 Task: Find connections with filter location Khagrachhari with filter topic #Mobileapplicationswith filter profile language Potuguese with filter current company Milestone Technologies, Inc. with filter school Kolkata jobs with filter industry Environmental Services with filter service category Executive Coaching with filter keywords title Sound Engineer
Action: Mouse moved to (494, 99)
Screenshot: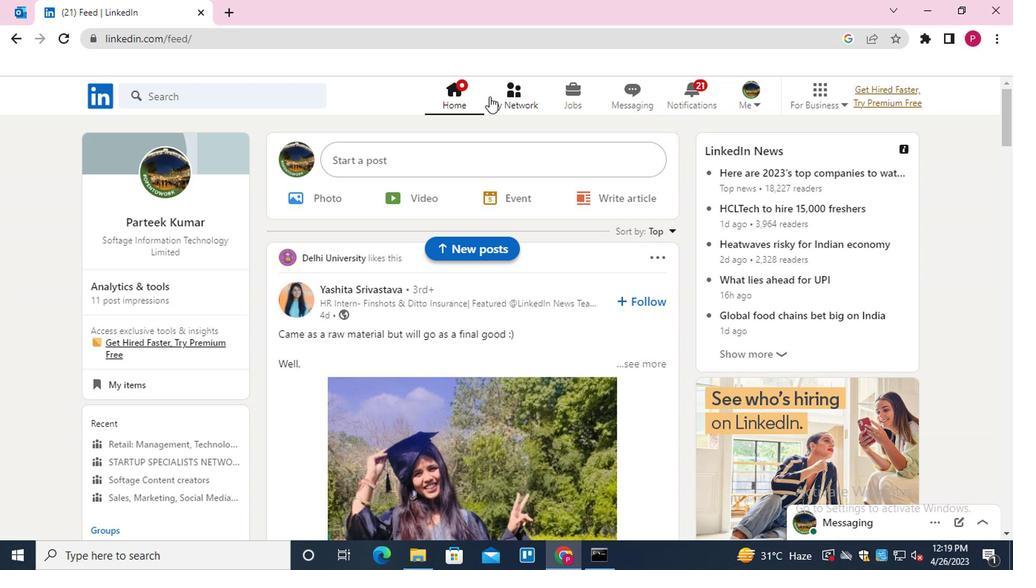 
Action: Mouse pressed left at (494, 99)
Screenshot: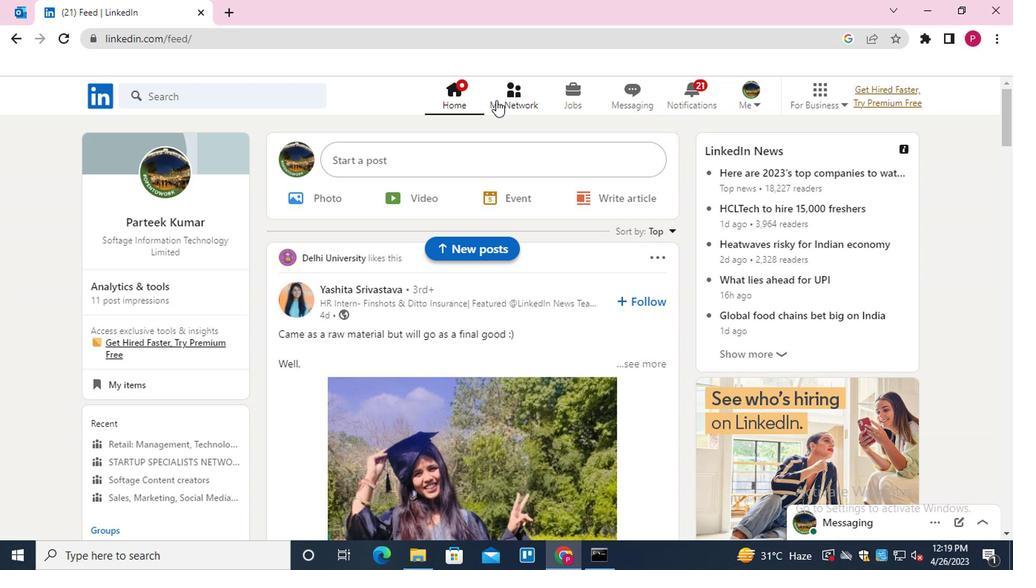 
Action: Mouse moved to (196, 176)
Screenshot: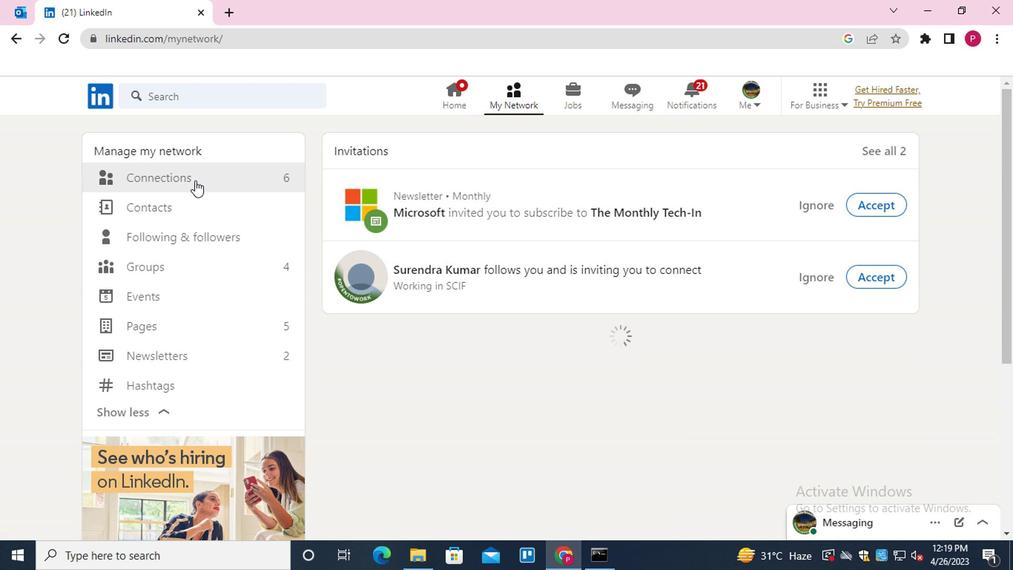 
Action: Mouse pressed left at (196, 176)
Screenshot: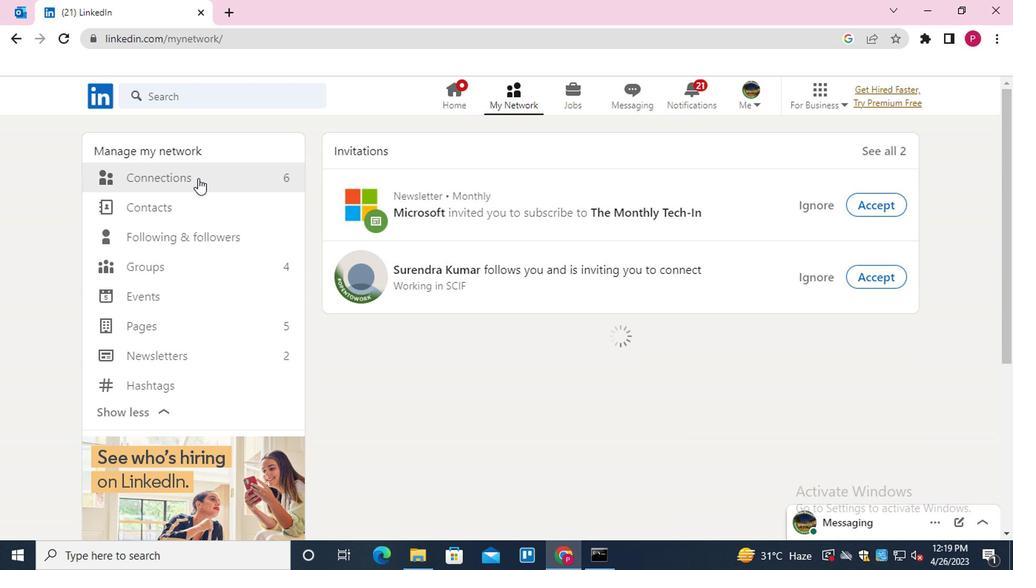 
Action: Mouse moved to (631, 173)
Screenshot: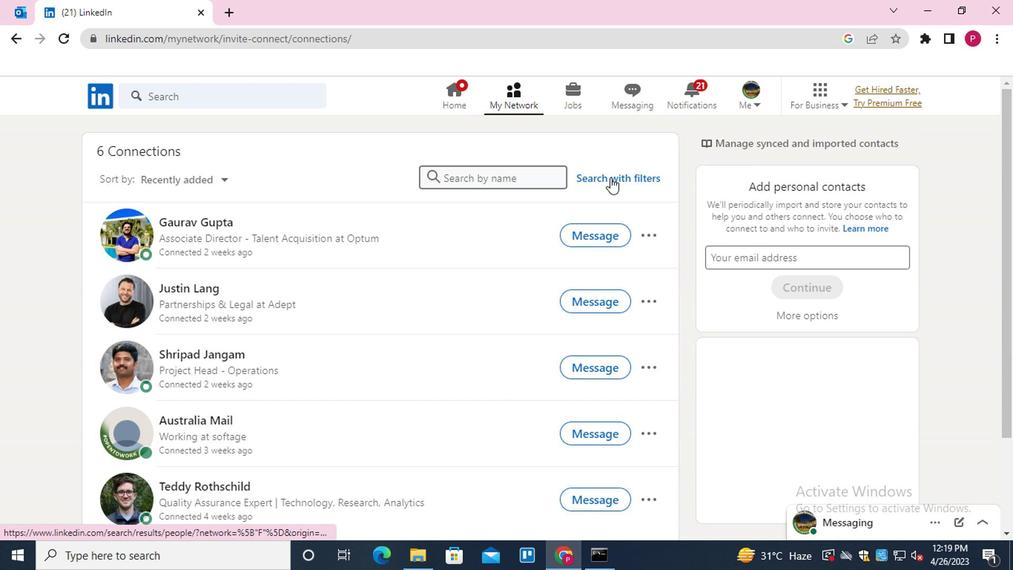 
Action: Mouse pressed left at (631, 173)
Screenshot: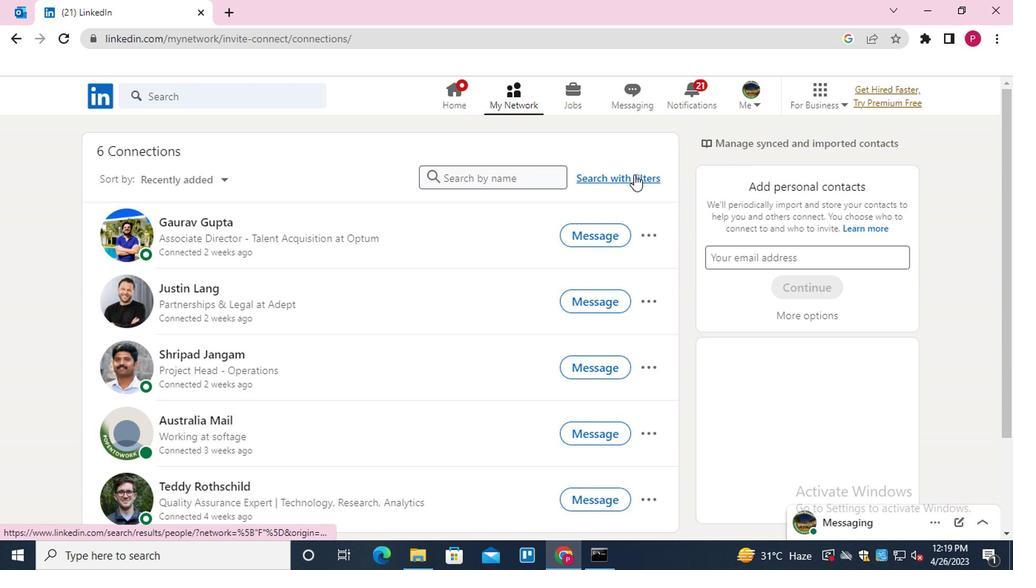 
Action: Mouse moved to (482, 135)
Screenshot: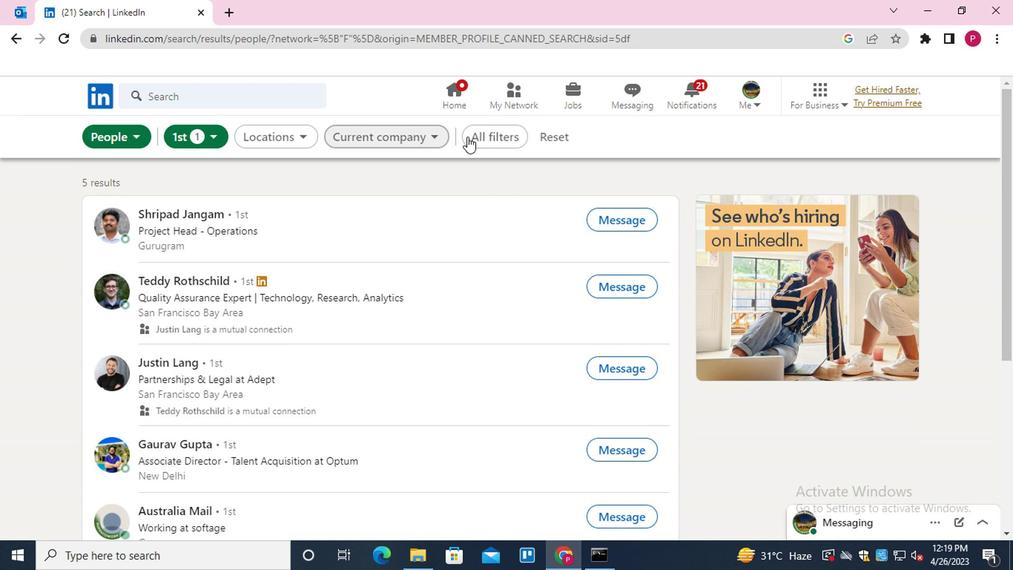 
Action: Mouse pressed left at (482, 135)
Screenshot: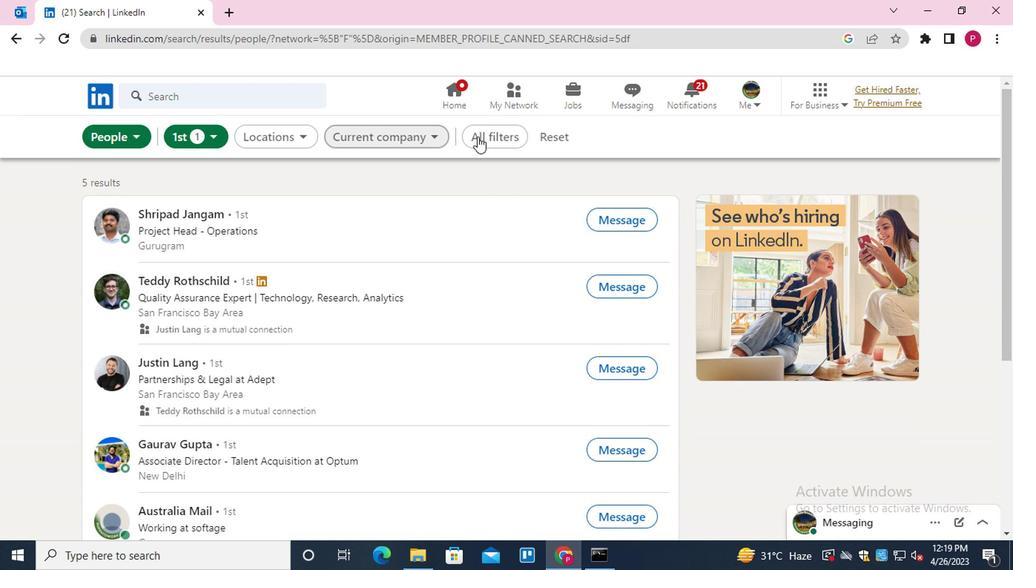 
Action: Mouse moved to (665, 259)
Screenshot: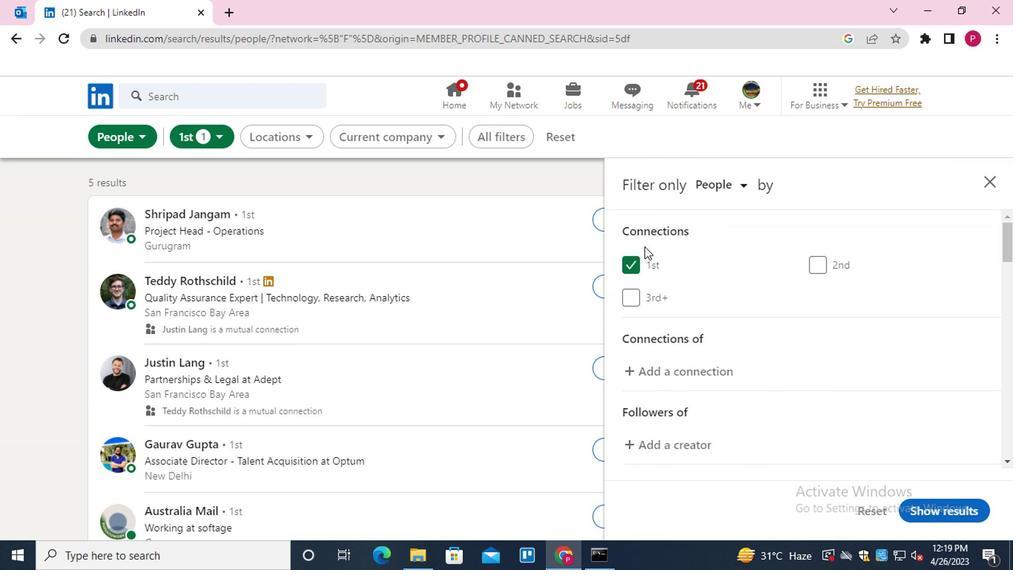 
Action: Mouse scrolled (665, 259) with delta (0, 0)
Screenshot: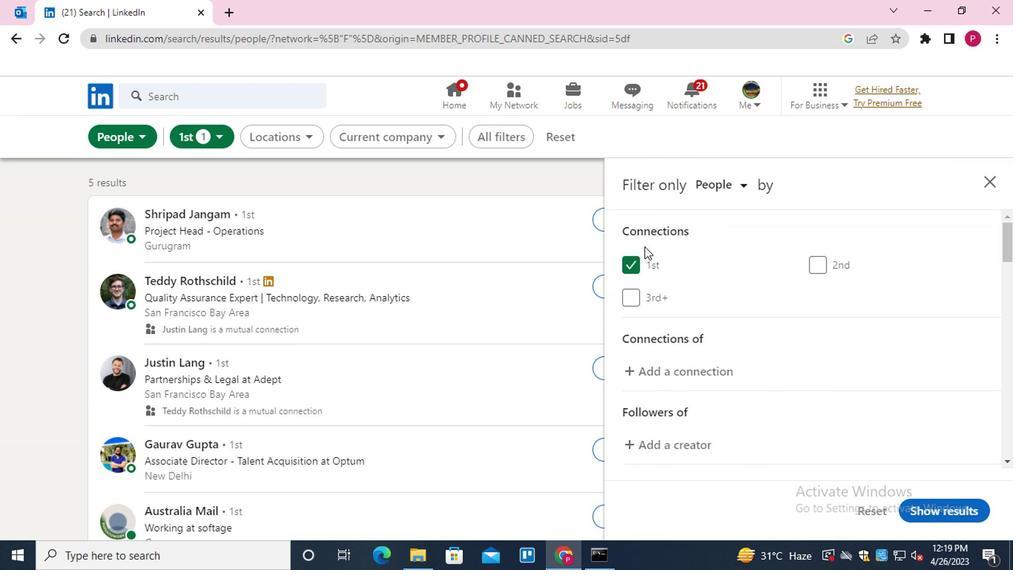 
Action: Mouse moved to (671, 267)
Screenshot: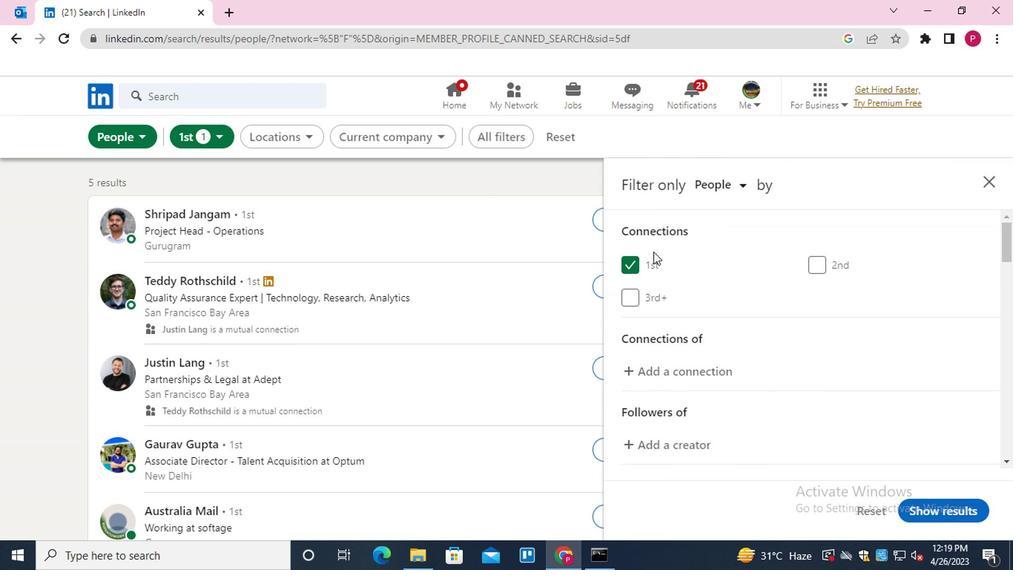 
Action: Mouse scrolled (671, 266) with delta (0, 0)
Screenshot: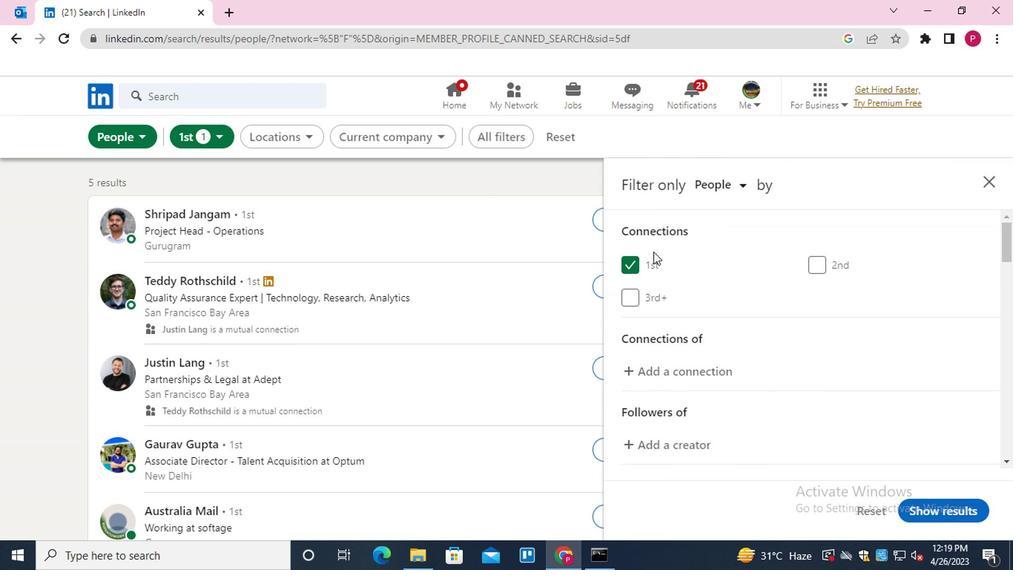 
Action: Mouse moved to (683, 272)
Screenshot: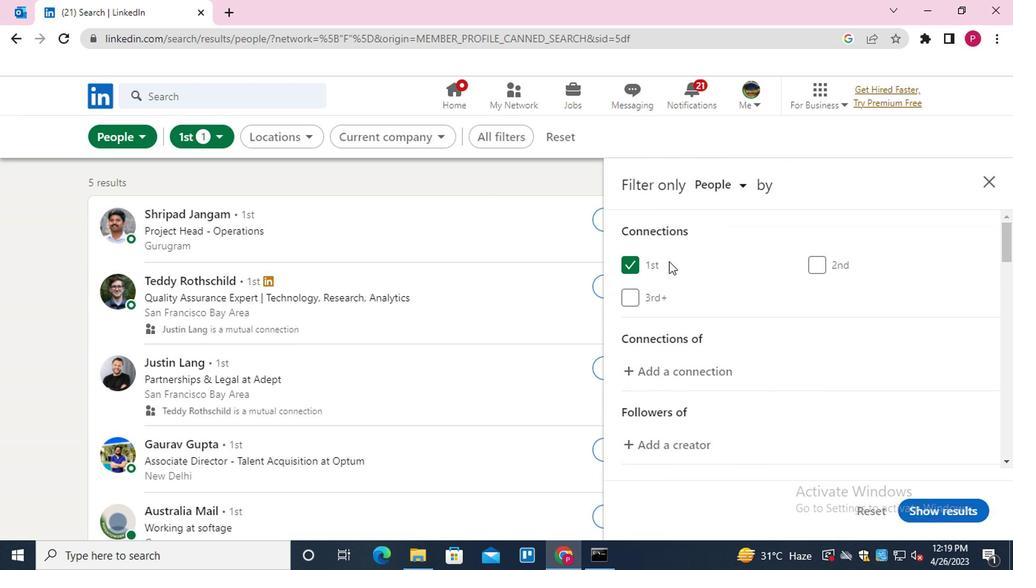 
Action: Mouse scrolled (683, 271) with delta (0, -1)
Screenshot: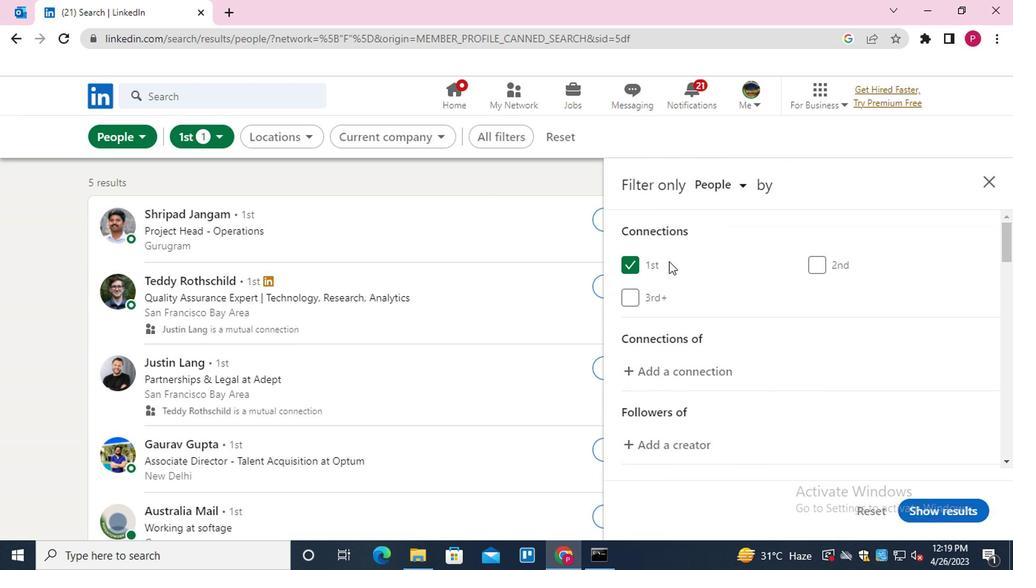 
Action: Mouse moved to (843, 353)
Screenshot: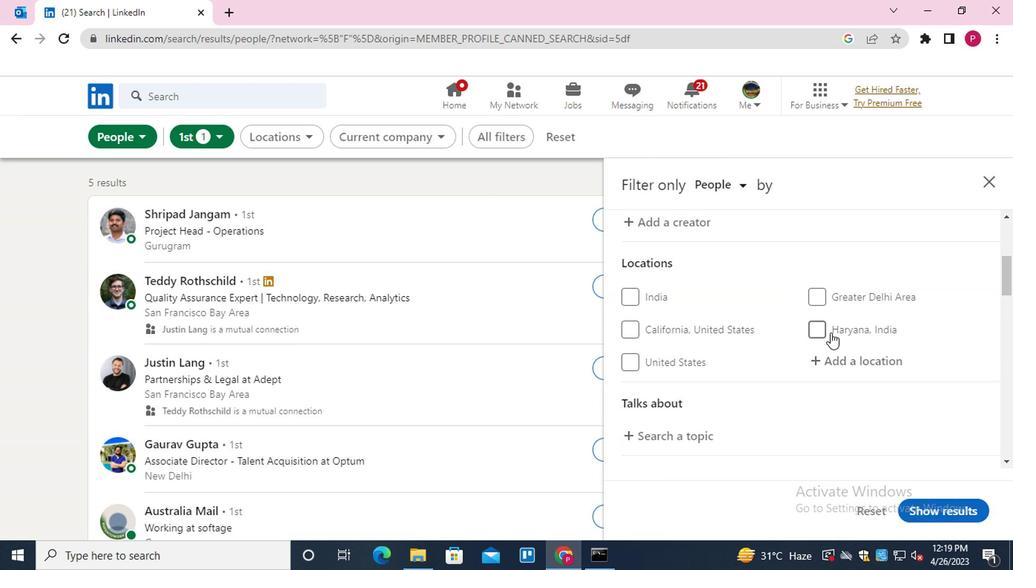 
Action: Mouse pressed left at (843, 353)
Screenshot: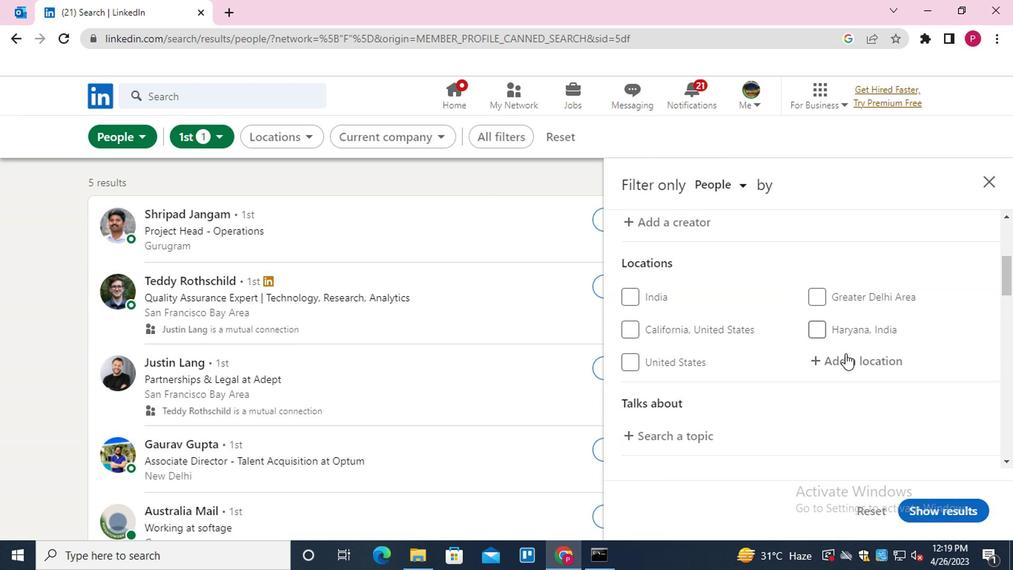 
Action: Mouse moved to (819, 298)
Screenshot: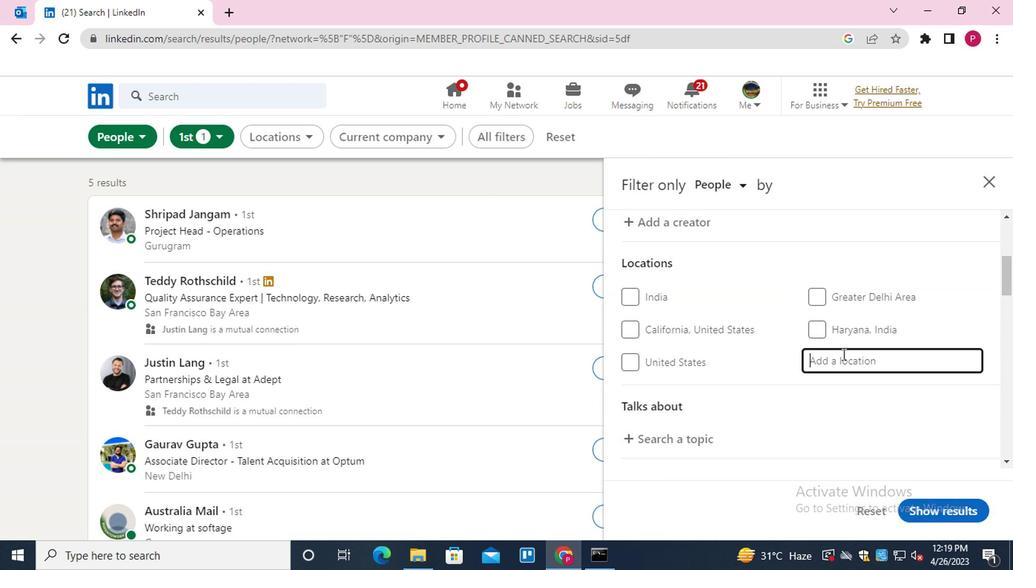 
Action: Key pressed <Key.shift><Key.shift><Key.shift><Key.shift><Key.shift><Key.shift>KHAGRACHARI
Screenshot: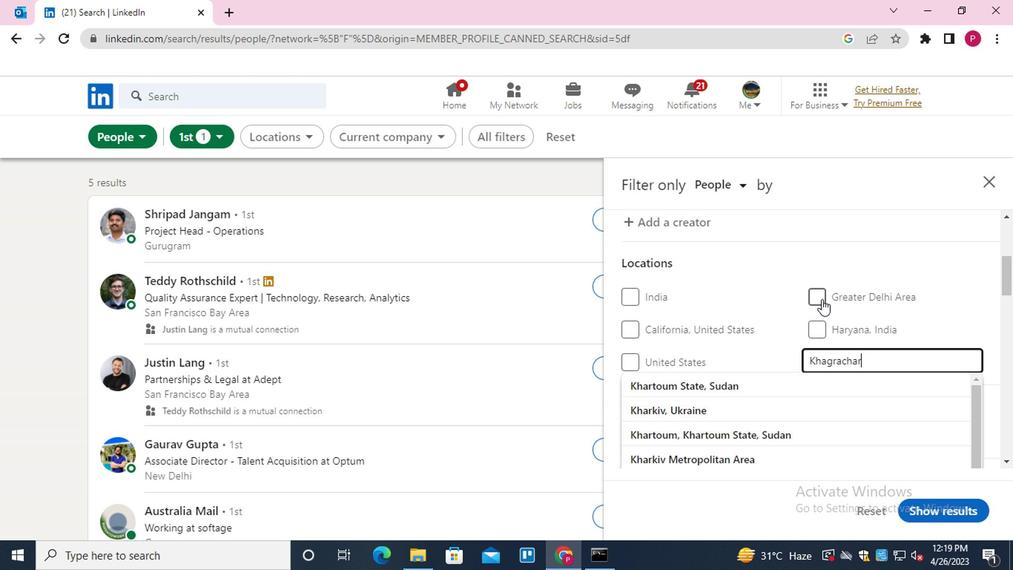 
Action: Mouse moved to (660, 438)
Screenshot: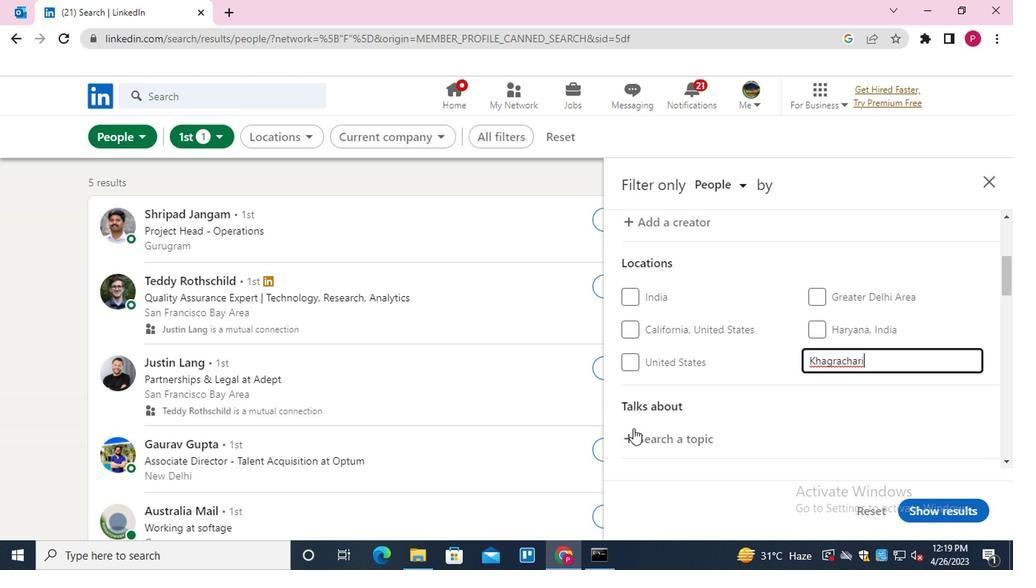 
Action: Mouse pressed left at (660, 438)
Screenshot: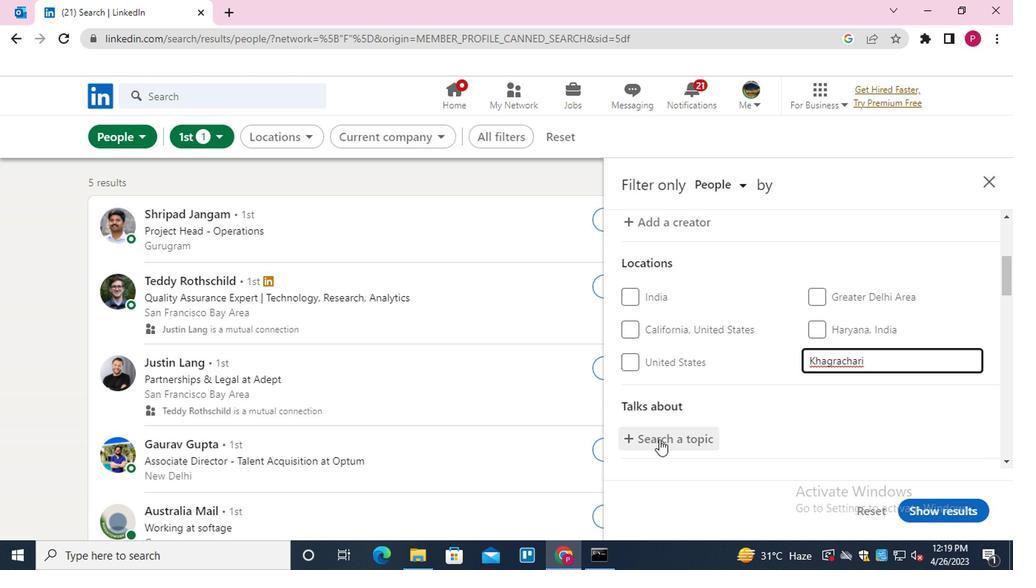 
Action: Mouse moved to (704, 375)
Screenshot: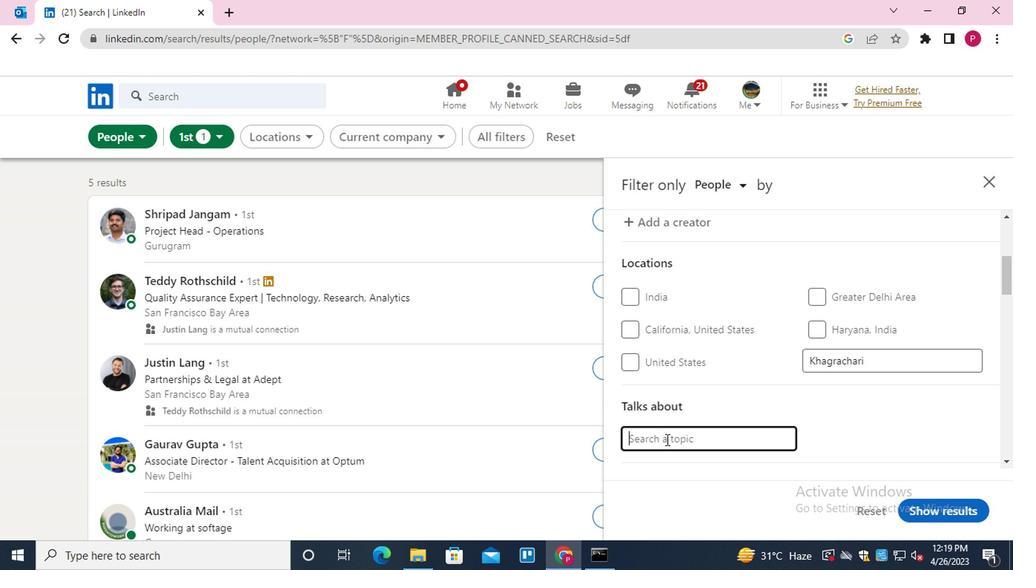 
Action: Mouse scrolled (704, 374) with delta (0, 0)
Screenshot: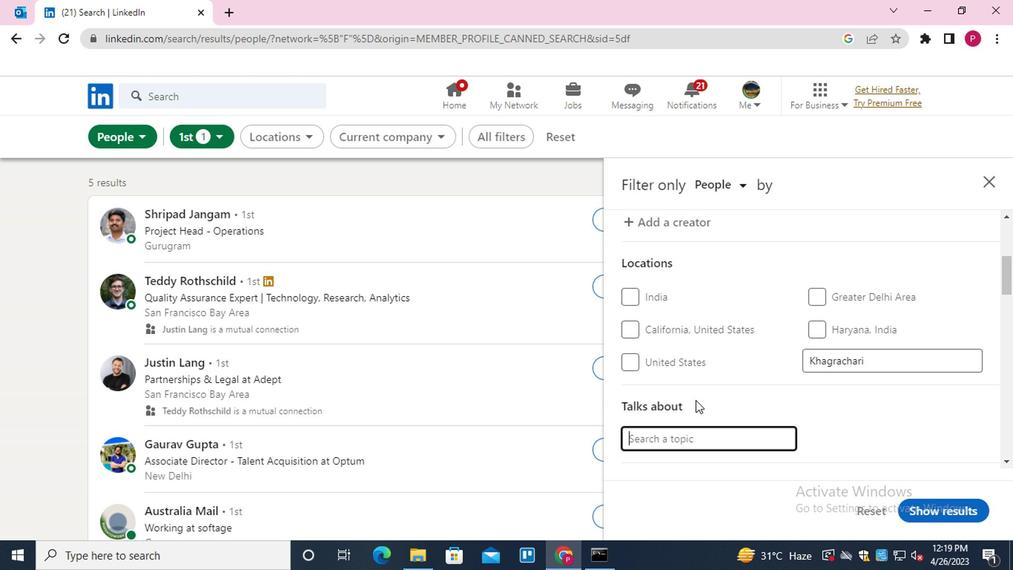 
Action: Mouse scrolled (704, 374) with delta (0, 0)
Screenshot: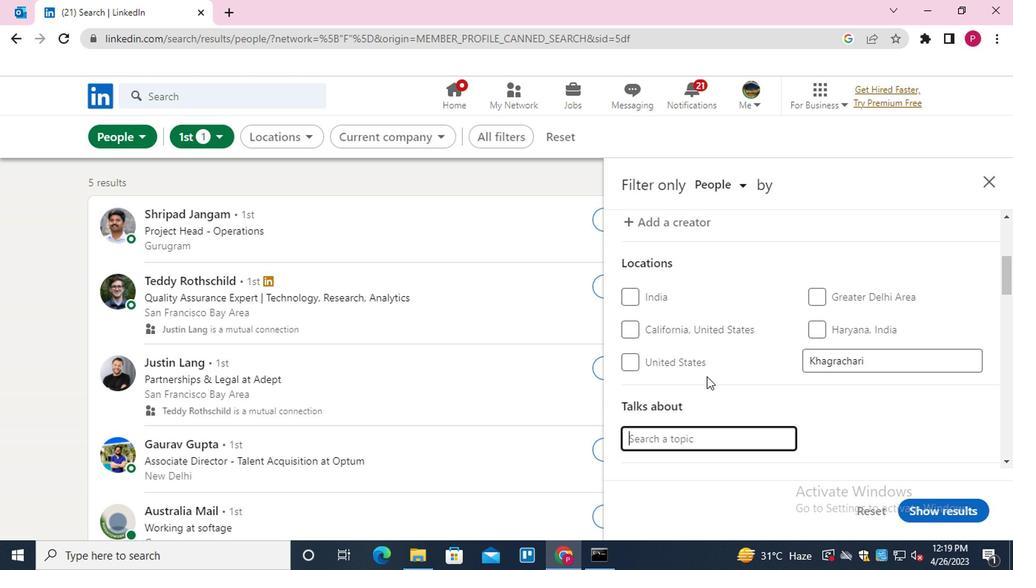 
Action: Mouse moved to (705, 373)
Screenshot: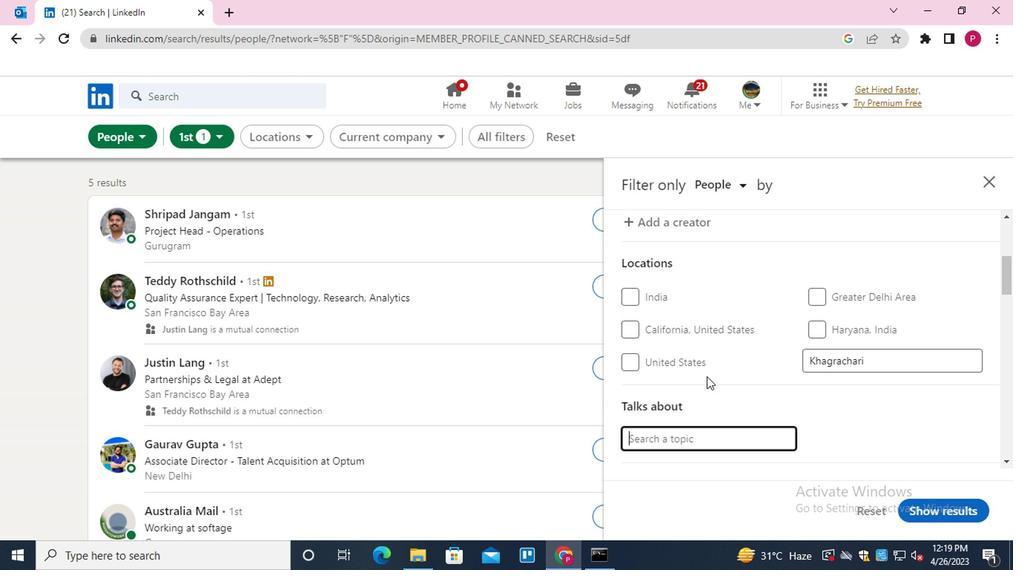 
Action: Key pressed MOBILEAPP<Key.down><Key.down><Key.down><Key.down><Key.enter>
Screenshot: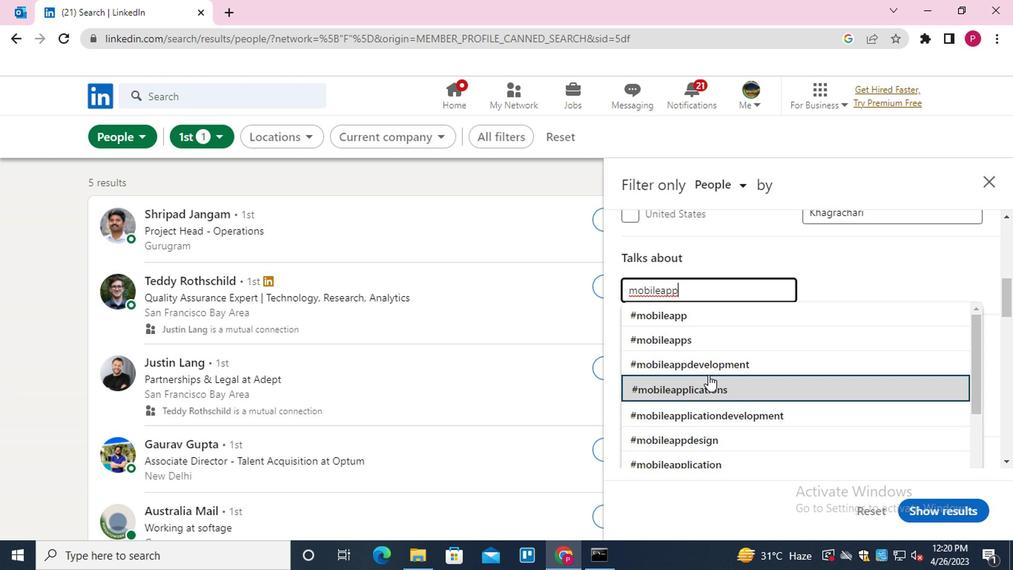 
Action: Mouse moved to (693, 354)
Screenshot: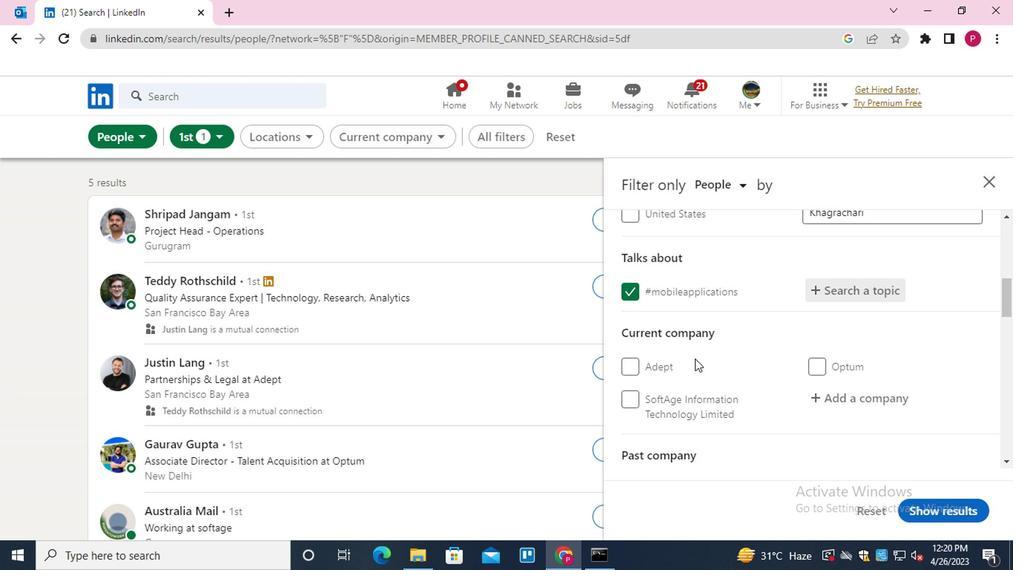 
Action: Mouse scrolled (693, 353) with delta (0, -1)
Screenshot: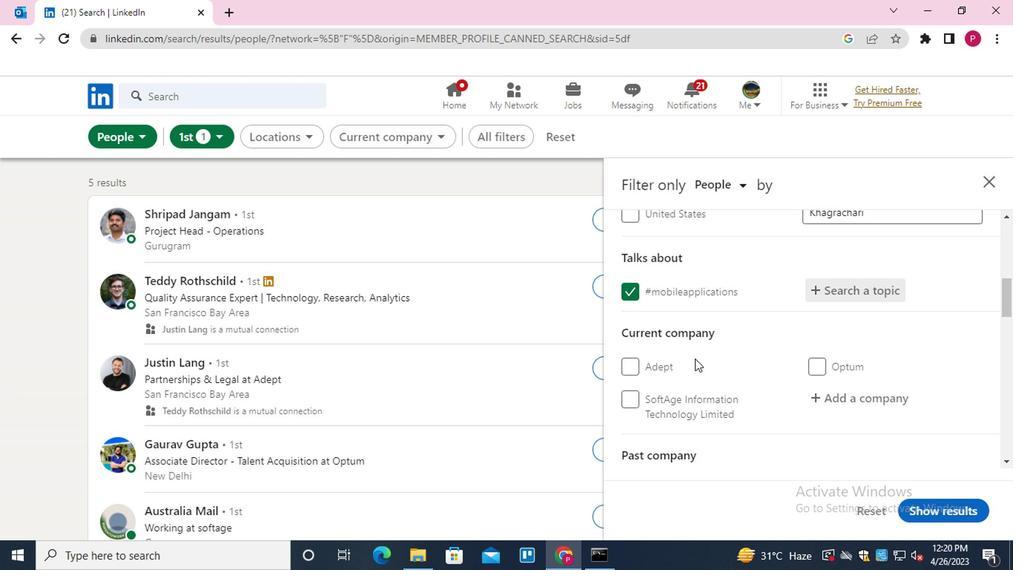 
Action: Mouse moved to (694, 354)
Screenshot: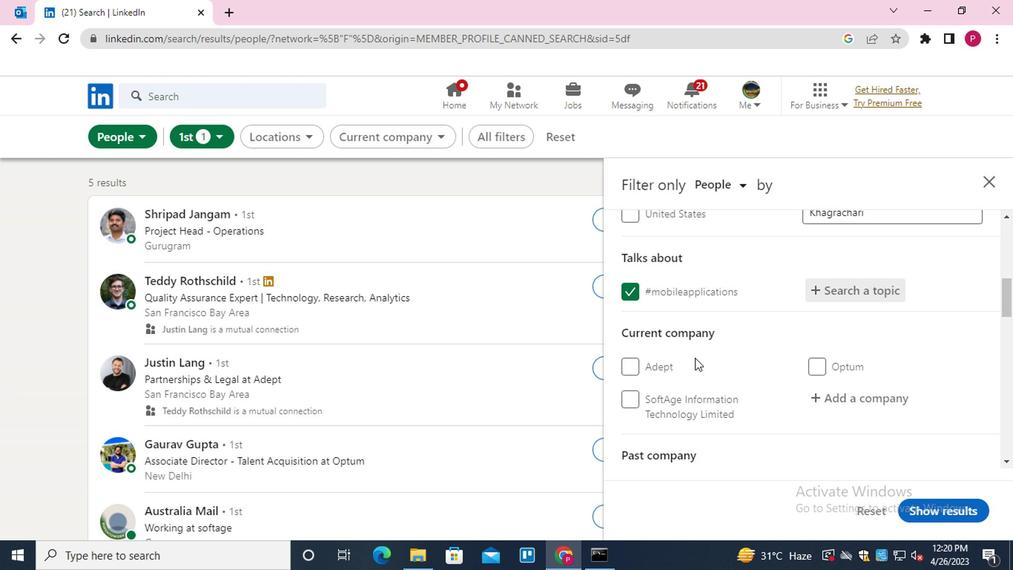 
Action: Mouse scrolled (694, 353) with delta (0, -1)
Screenshot: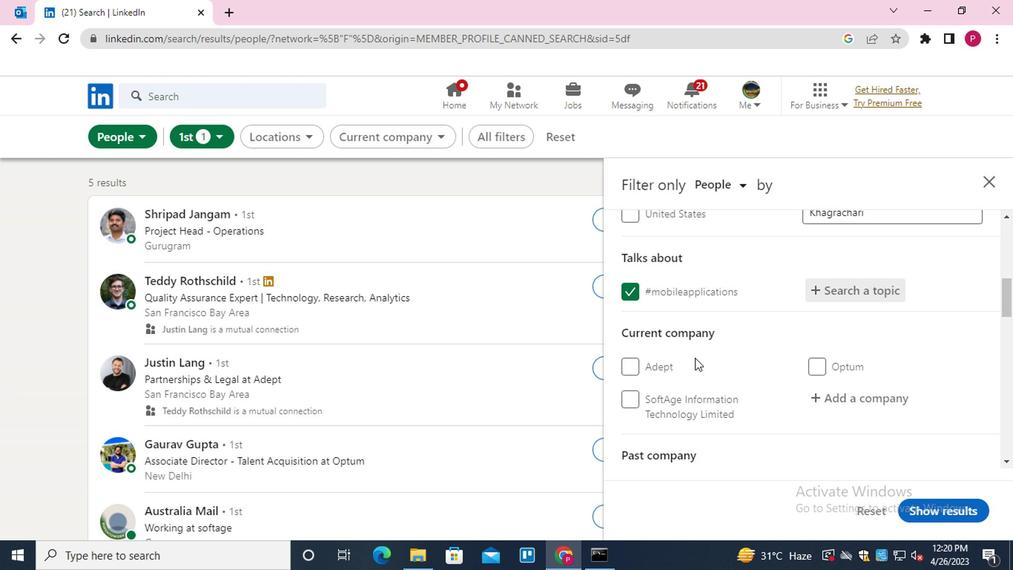 
Action: Mouse moved to (841, 254)
Screenshot: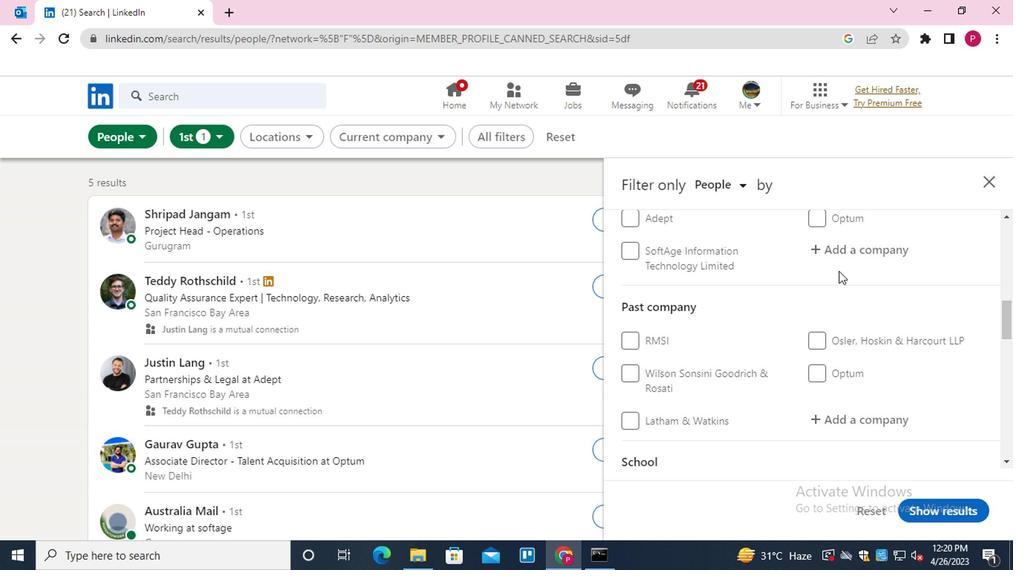 
Action: Mouse pressed left at (841, 254)
Screenshot: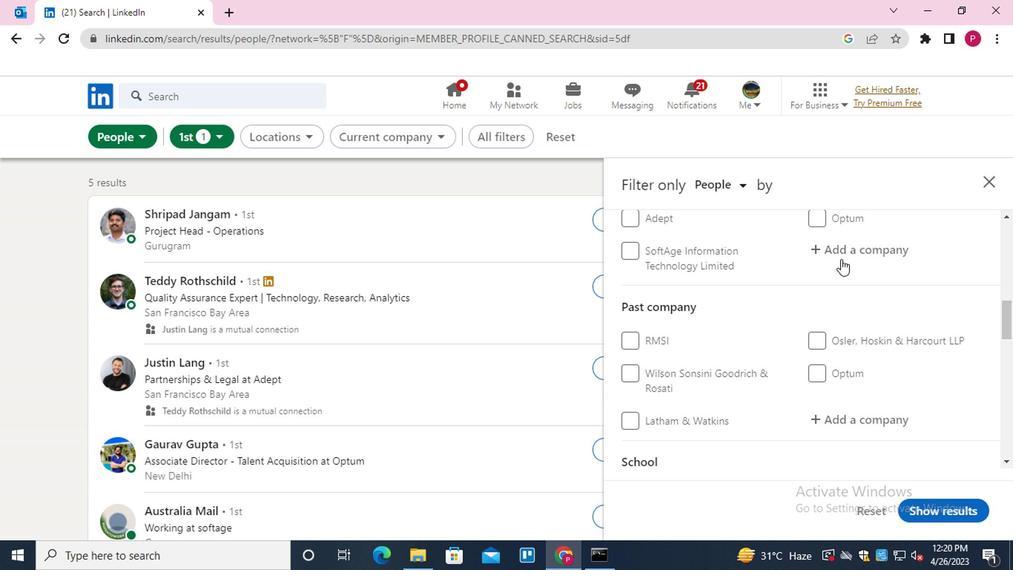 
Action: Key pressed <Key.shift>MILESTONE
Screenshot: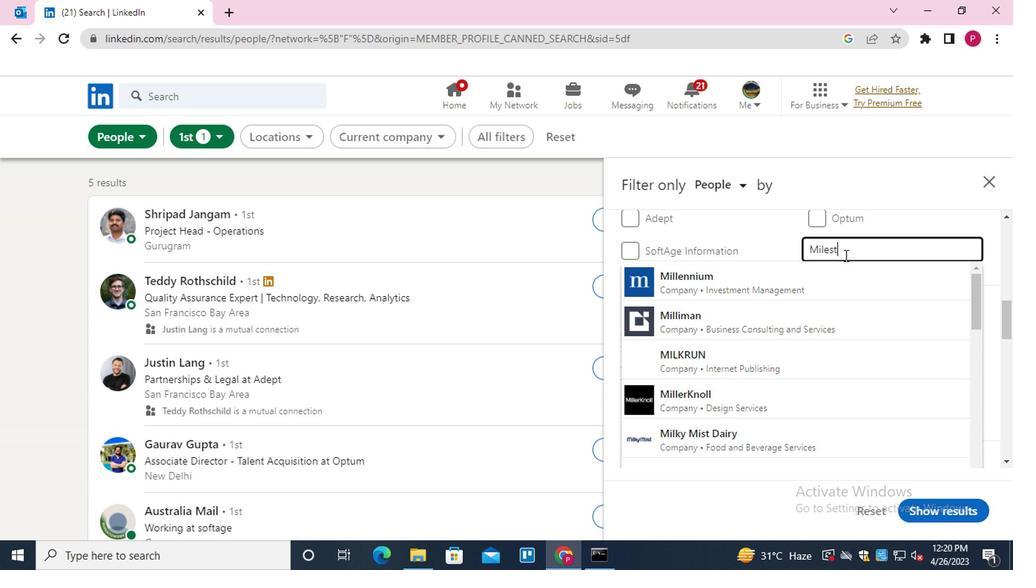 
Action: Mouse moved to (832, 353)
Screenshot: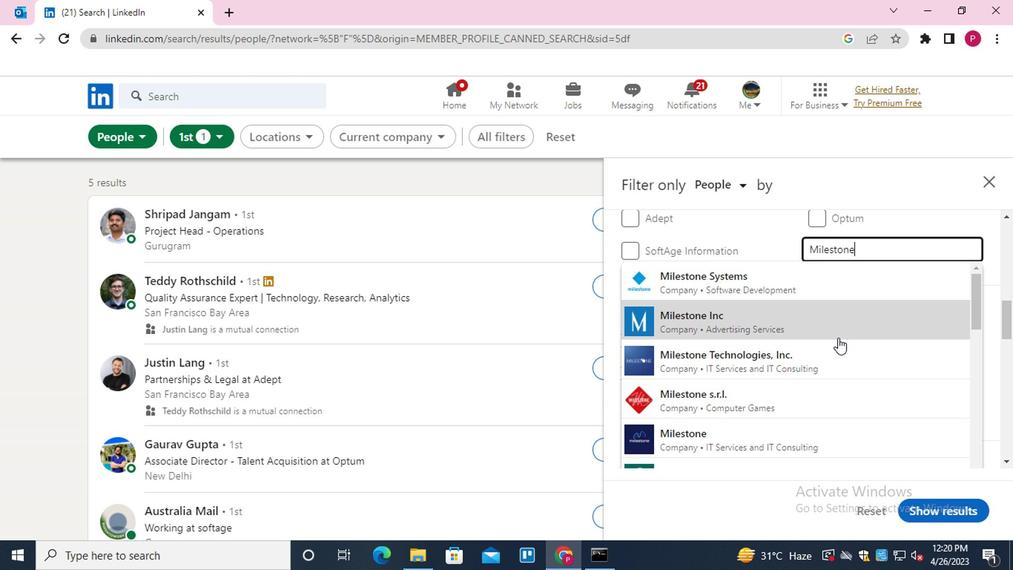 
Action: Mouse pressed left at (832, 353)
Screenshot: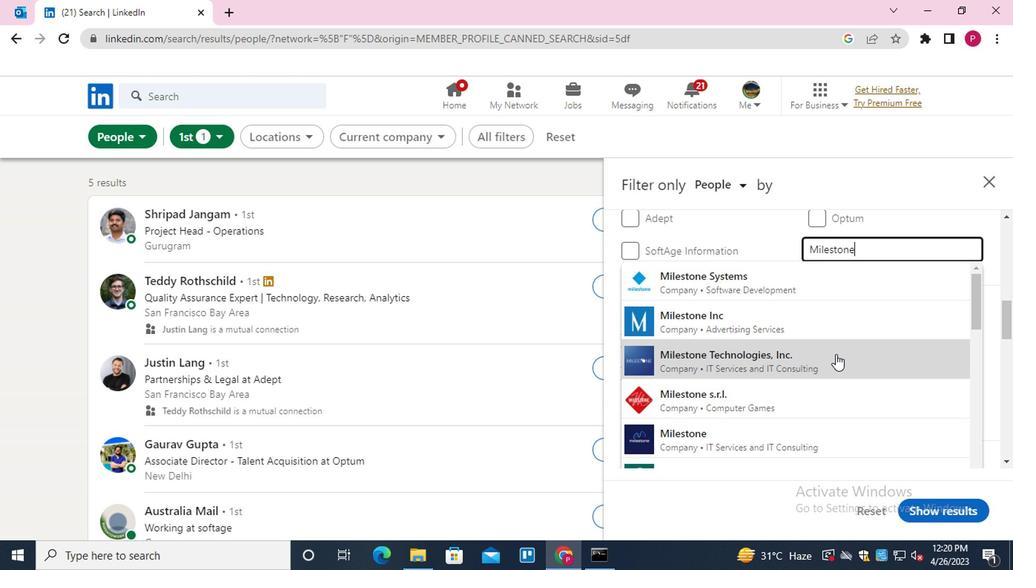 
Action: Mouse moved to (816, 310)
Screenshot: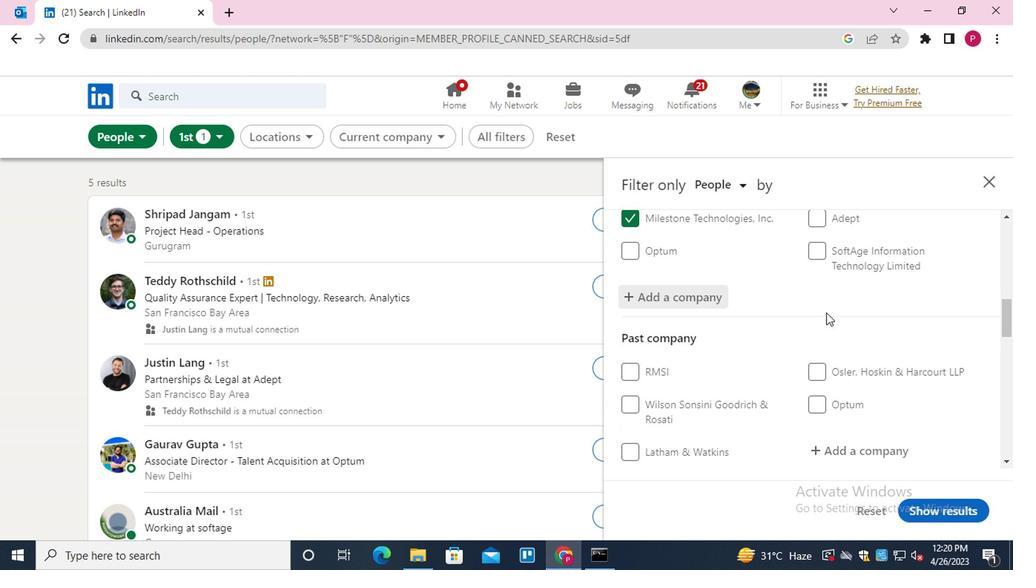 
Action: Mouse scrolled (816, 309) with delta (0, -1)
Screenshot: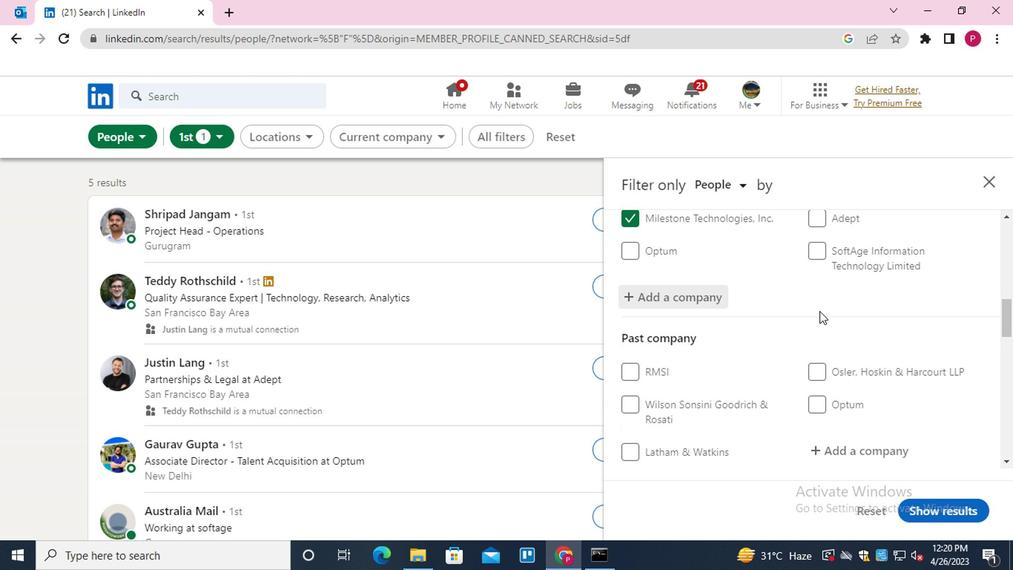 
Action: Mouse scrolled (816, 309) with delta (0, -1)
Screenshot: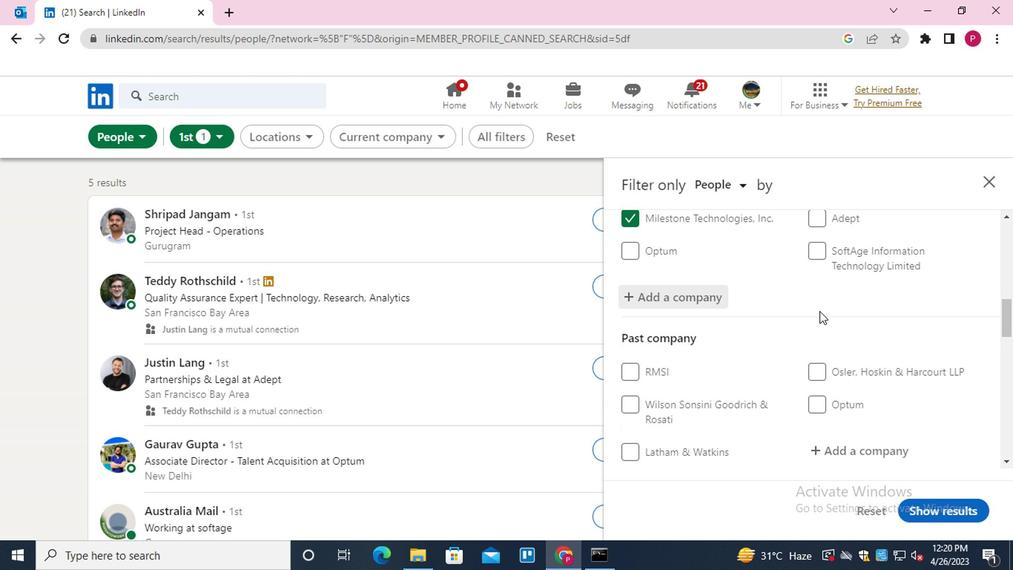 
Action: Mouse scrolled (816, 309) with delta (0, -1)
Screenshot: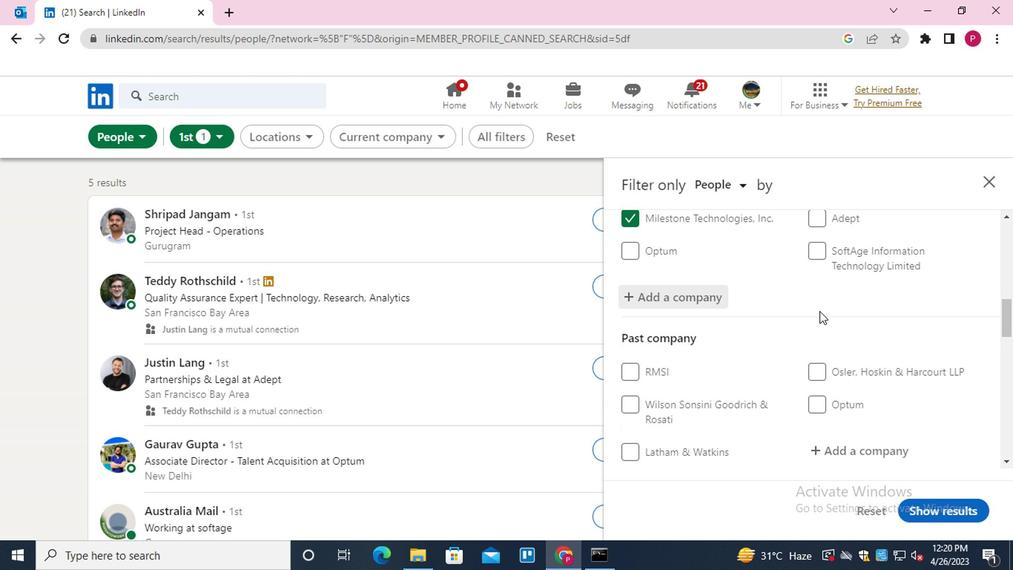 
Action: Mouse scrolled (816, 309) with delta (0, -1)
Screenshot: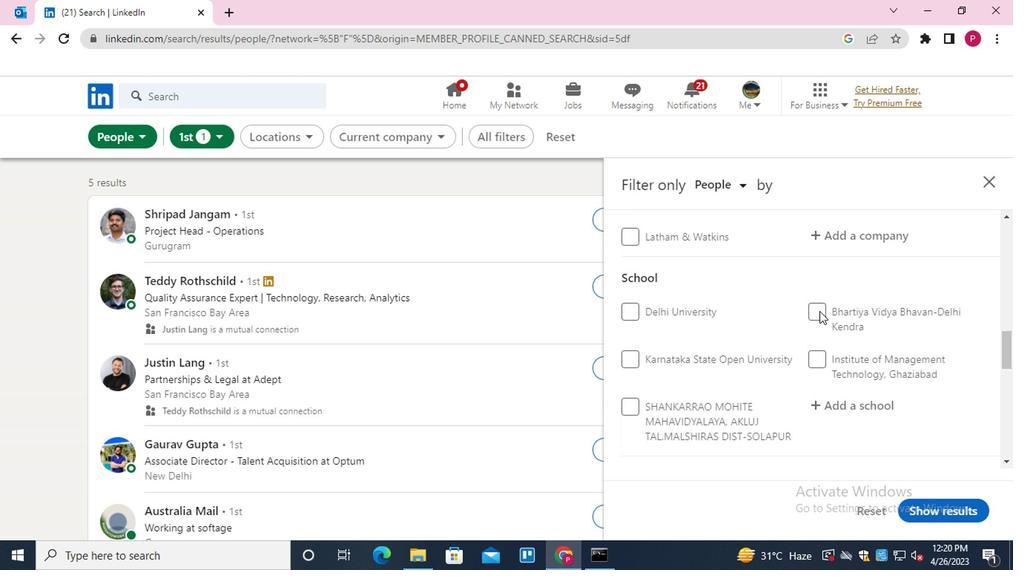 
Action: Mouse scrolled (816, 309) with delta (0, -1)
Screenshot: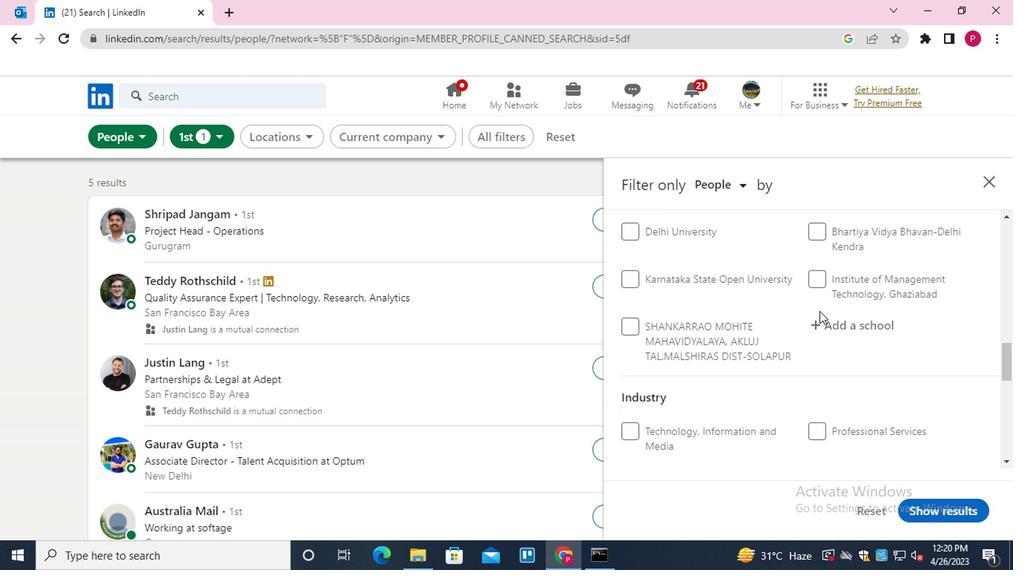 
Action: Mouse moved to (861, 247)
Screenshot: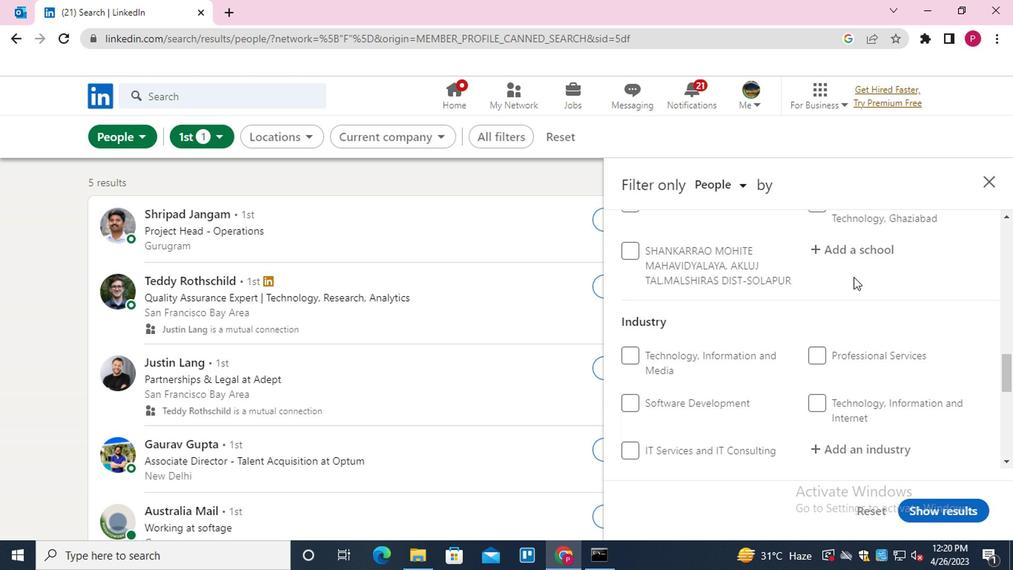 
Action: Mouse pressed left at (861, 247)
Screenshot: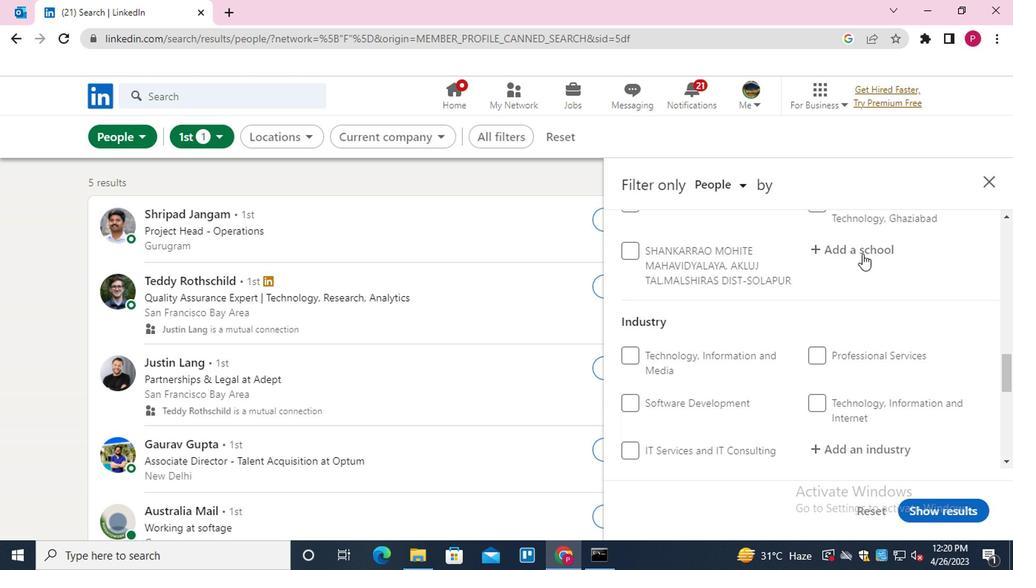 
Action: Key pressed <Key.shift><Key.shift><Key.shift>KOLKATA<Key.down><Key.enter>
Screenshot: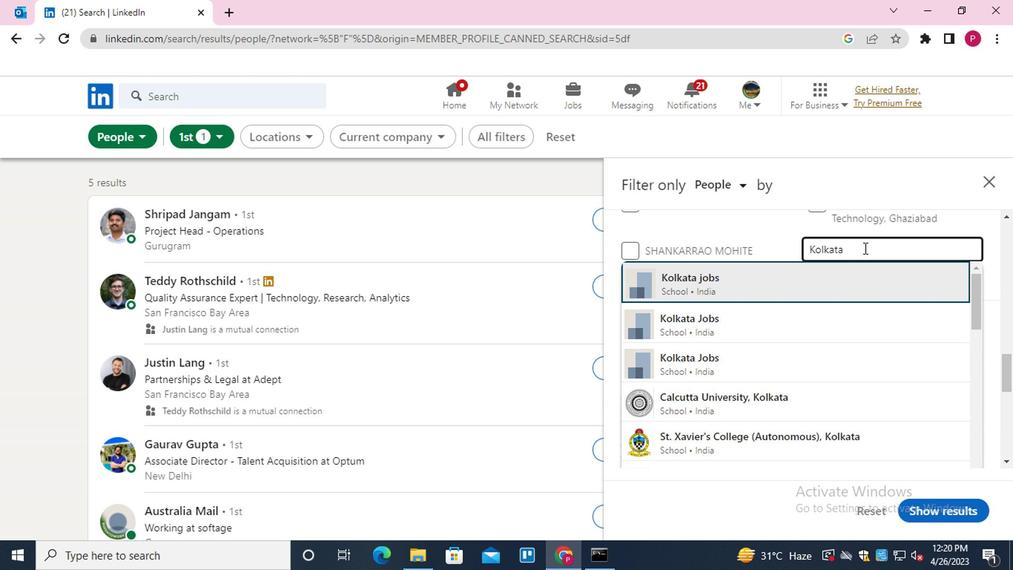 
Action: Mouse moved to (817, 282)
Screenshot: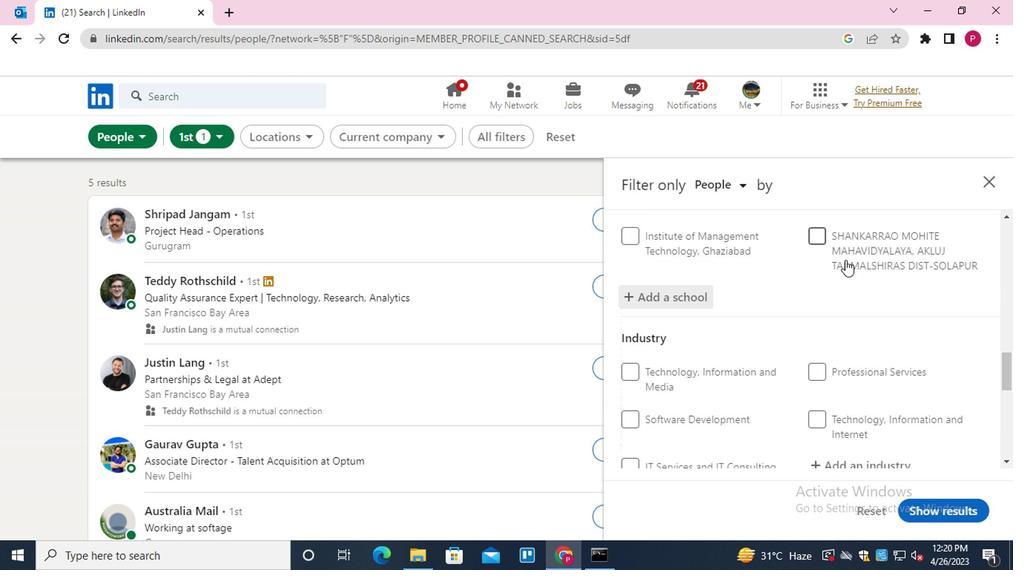 
Action: Mouse scrolled (817, 281) with delta (0, -1)
Screenshot: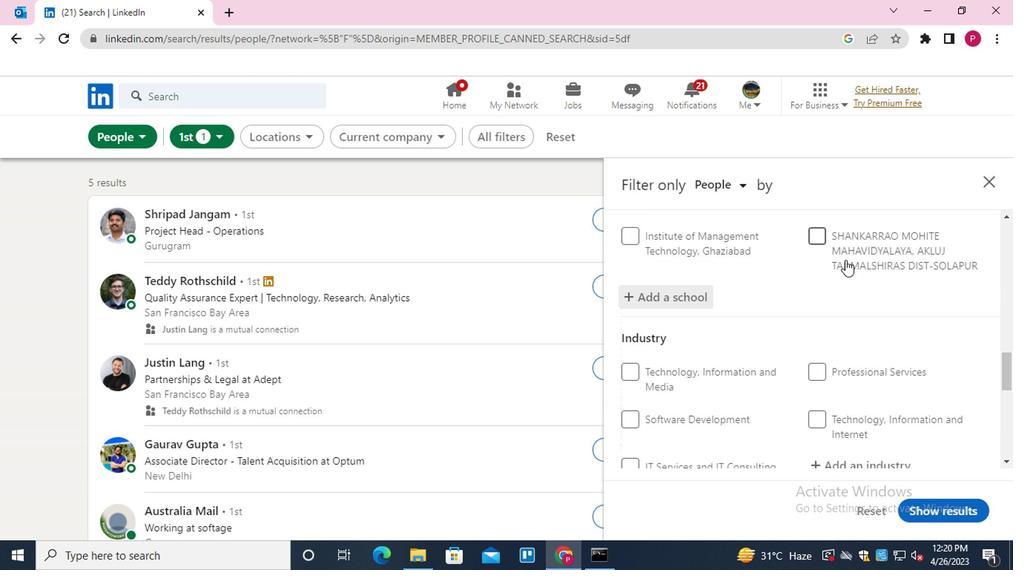 
Action: Mouse moved to (817, 283)
Screenshot: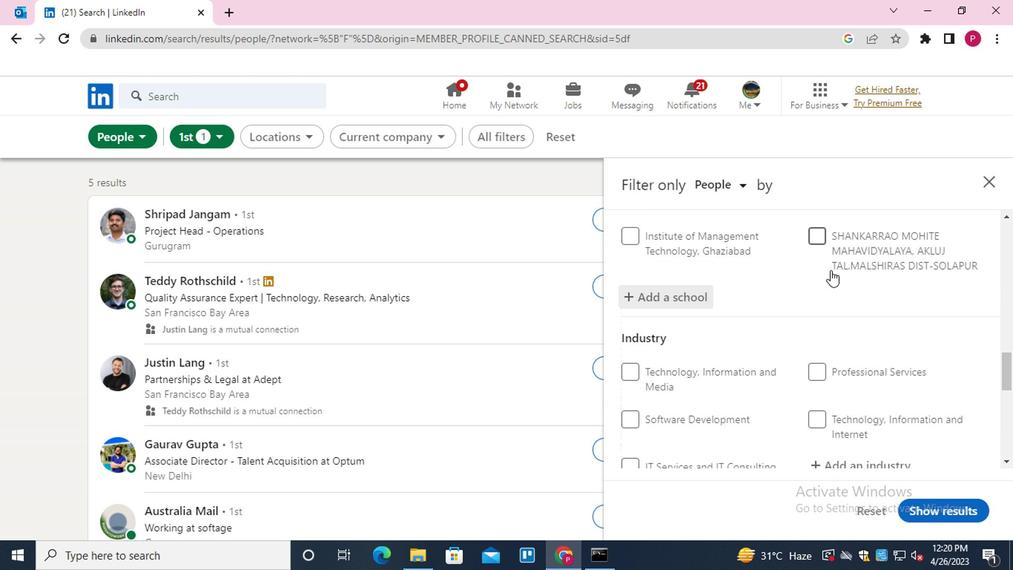 
Action: Mouse scrolled (817, 283) with delta (0, 0)
Screenshot: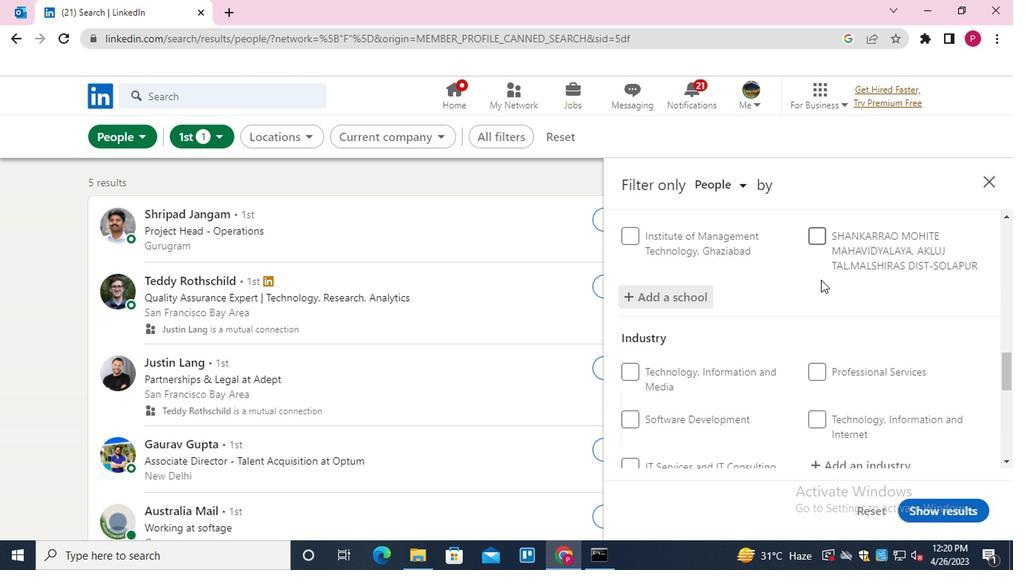 
Action: Mouse moved to (841, 310)
Screenshot: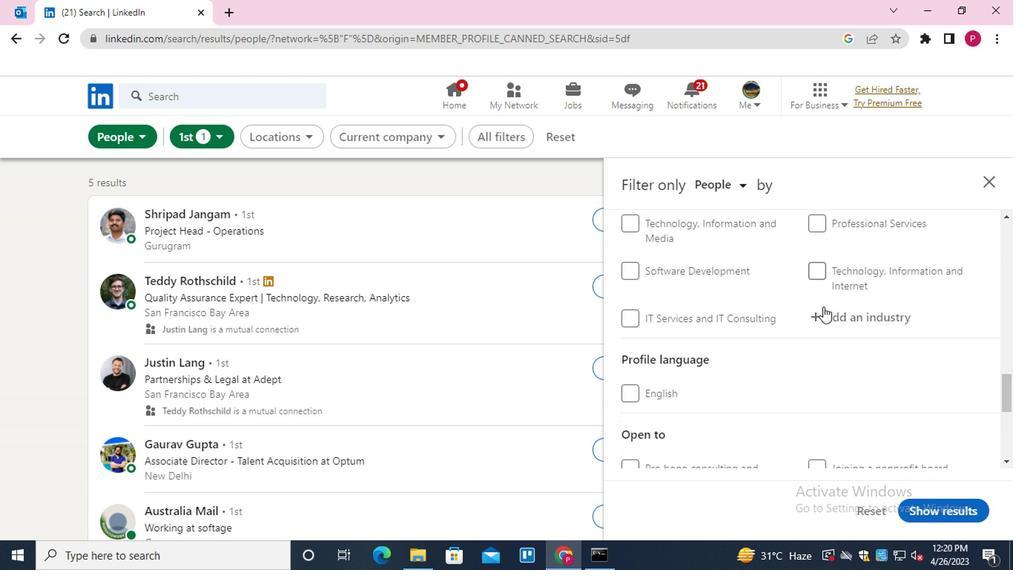 
Action: Mouse pressed left at (841, 310)
Screenshot: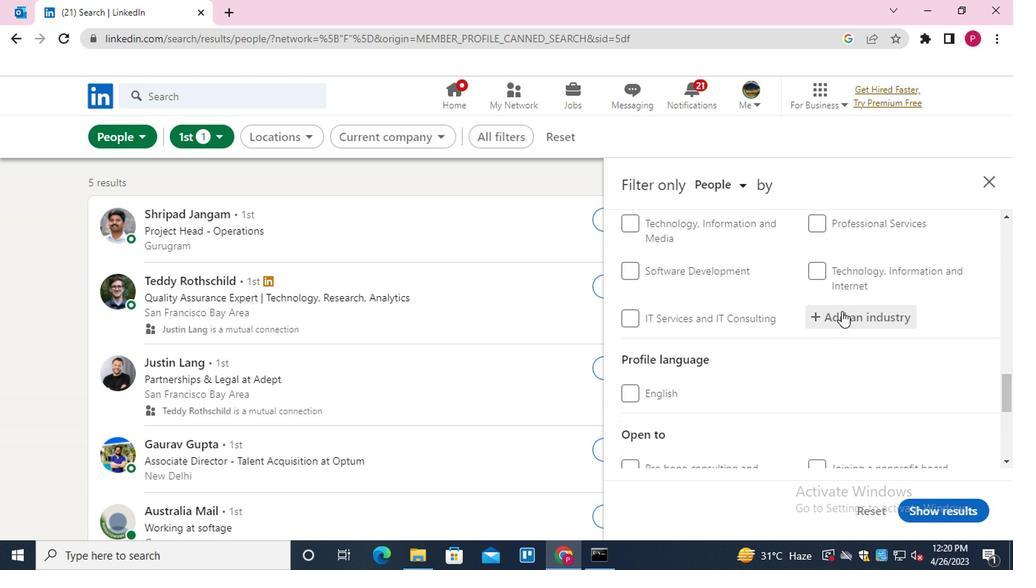 
Action: Key pressed <Key.shift><Key.shift><Key.shift><Key.shift><Key.shift><Key.shift><Key.shift><Key.shift><Key.shift><Key.shift><Key.shift><Key.shift><Key.shift>ENVIROMENTAL<Key.backspace><Key.backspace><Key.backspace><Key.backspace><Key.backspace><Key.backspace><Key.backspace><Key.backspace><Key.down><Key.enter>
Screenshot: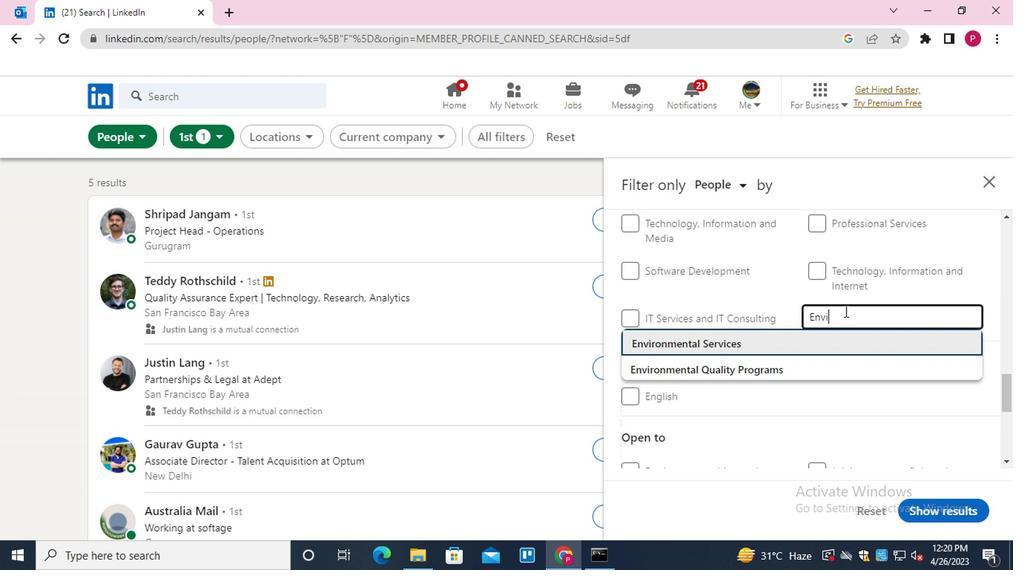 
Action: Mouse moved to (725, 345)
Screenshot: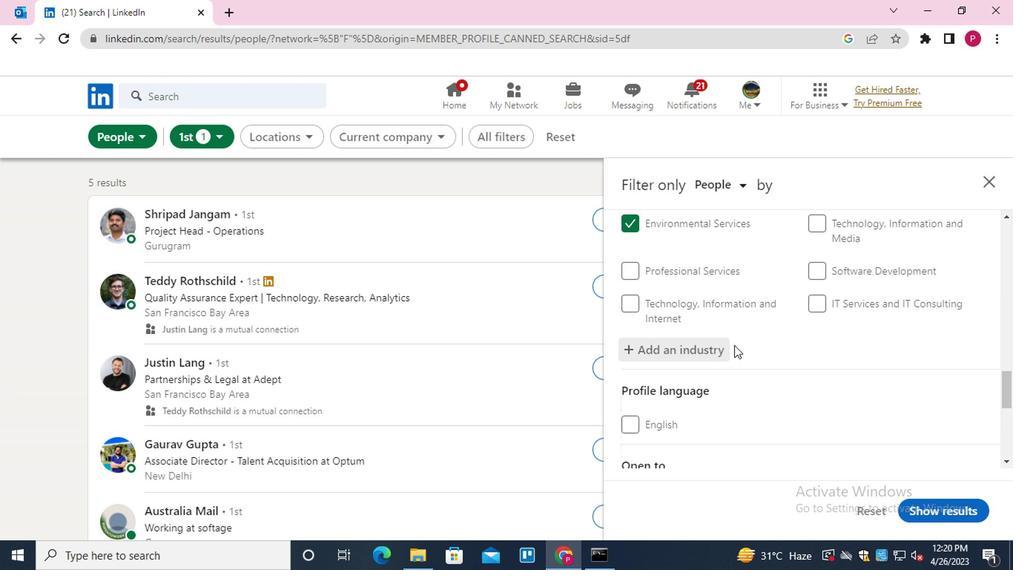 
Action: Mouse scrolled (725, 344) with delta (0, -1)
Screenshot: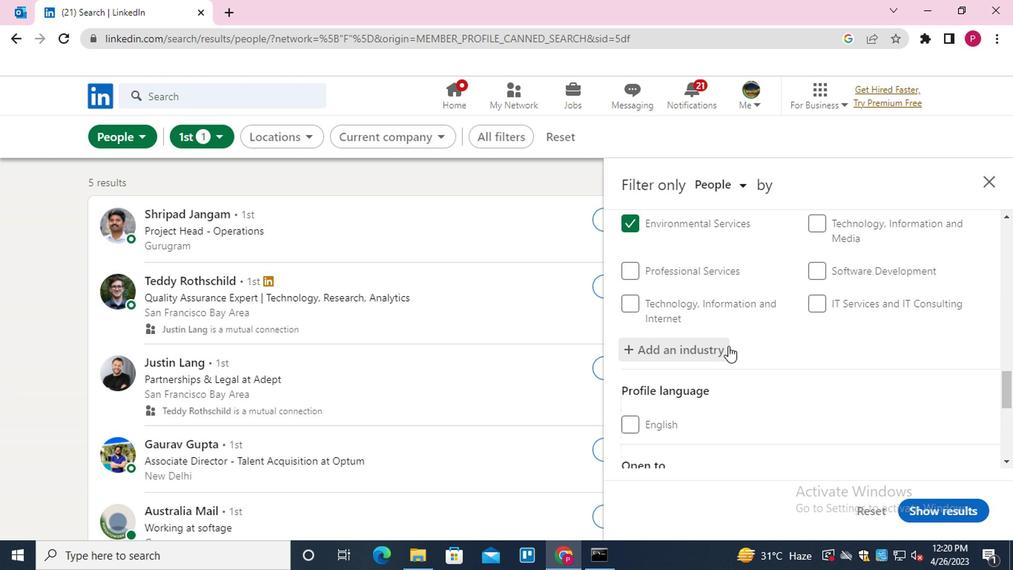 
Action: Mouse scrolled (725, 344) with delta (0, -1)
Screenshot: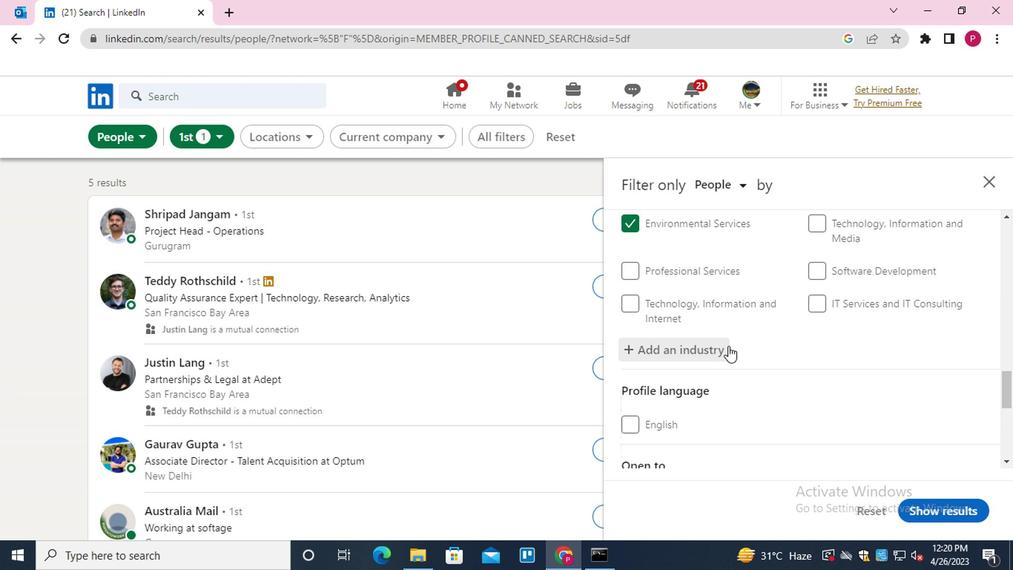 
Action: Mouse moved to (710, 286)
Screenshot: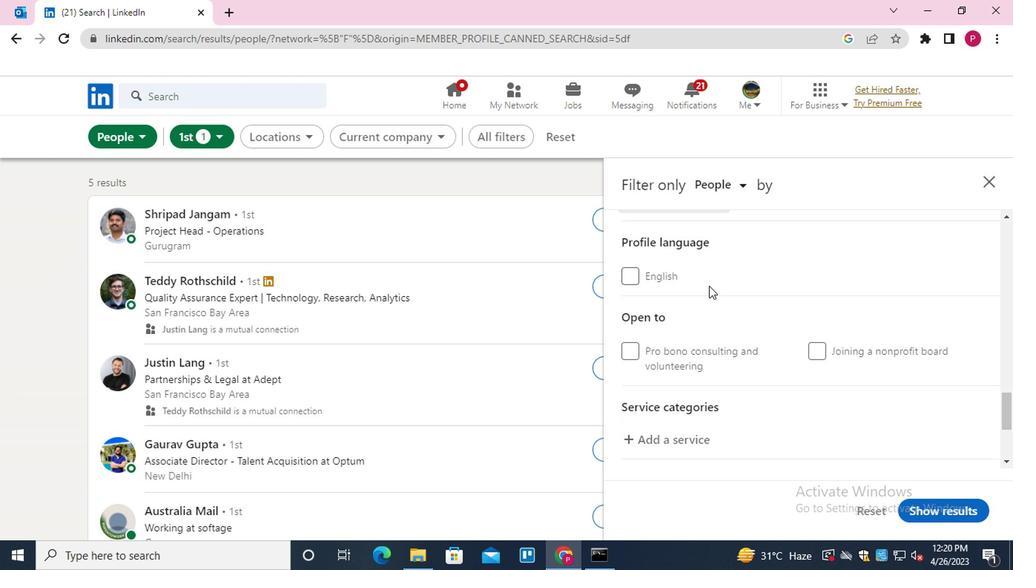 
Action: Mouse scrolled (710, 285) with delta (0, -1)
Screenshot: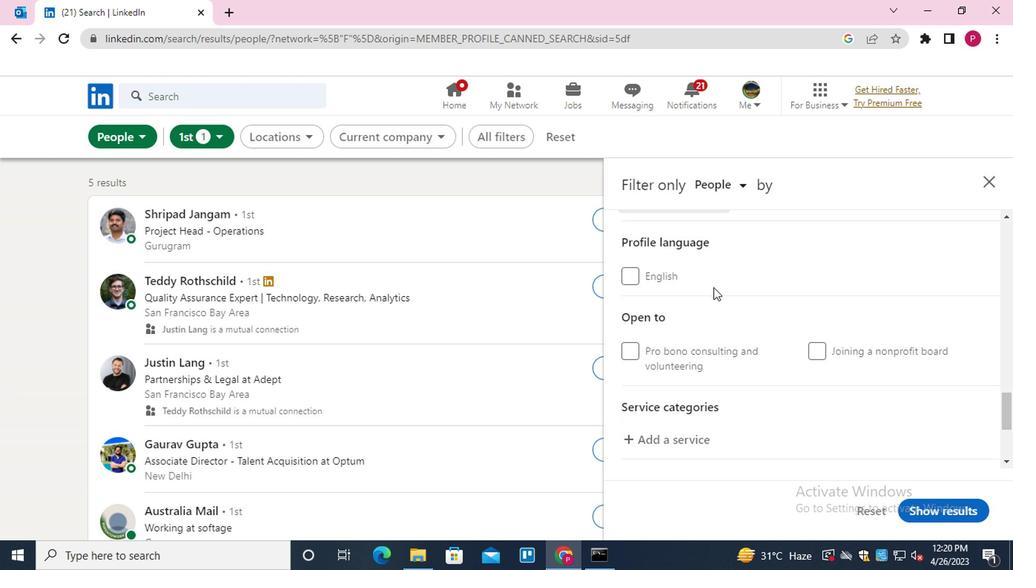 
Action: Mouse moved to (675, 354)
Screenshot: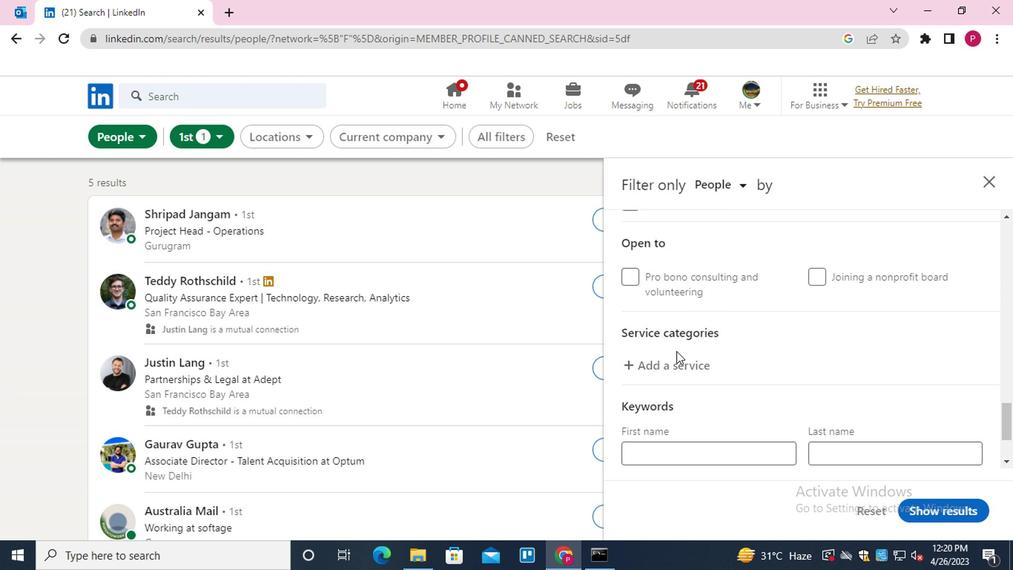 
Action: Mouse pressed left at (675, 354)
Screenshot: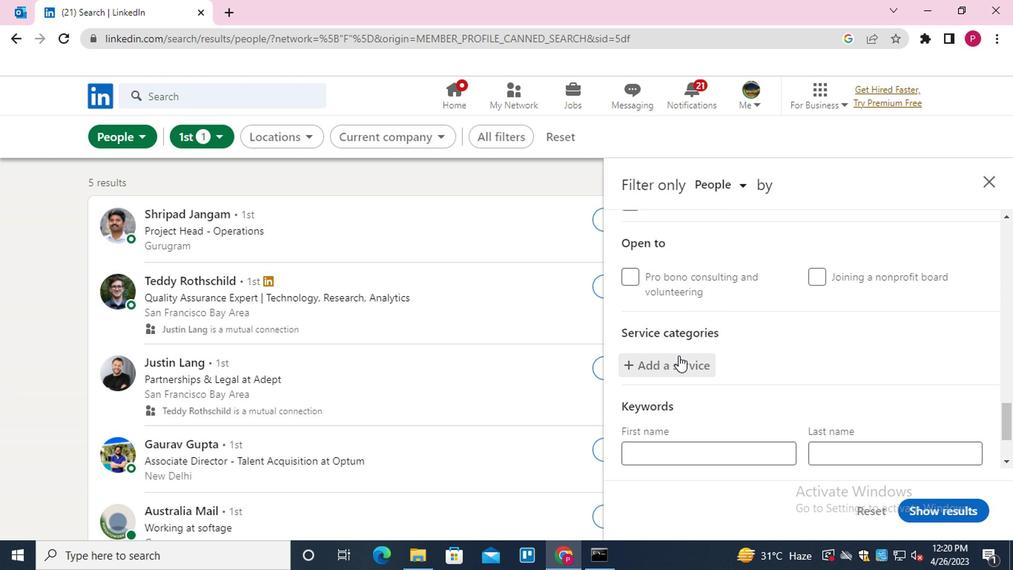 
Action: Key pressed <Key.shift><Key.shift><Key.shift><Key.shift><Key.shift><Key.shift><Key.shift><Key.shift><Key.shift><Key.shift><Key.shift>EXECUTIVE<Key.down><Key.down><Key.up><Key.up><Key.down><Key.up><Key.down><Key.enter>
Screenshot: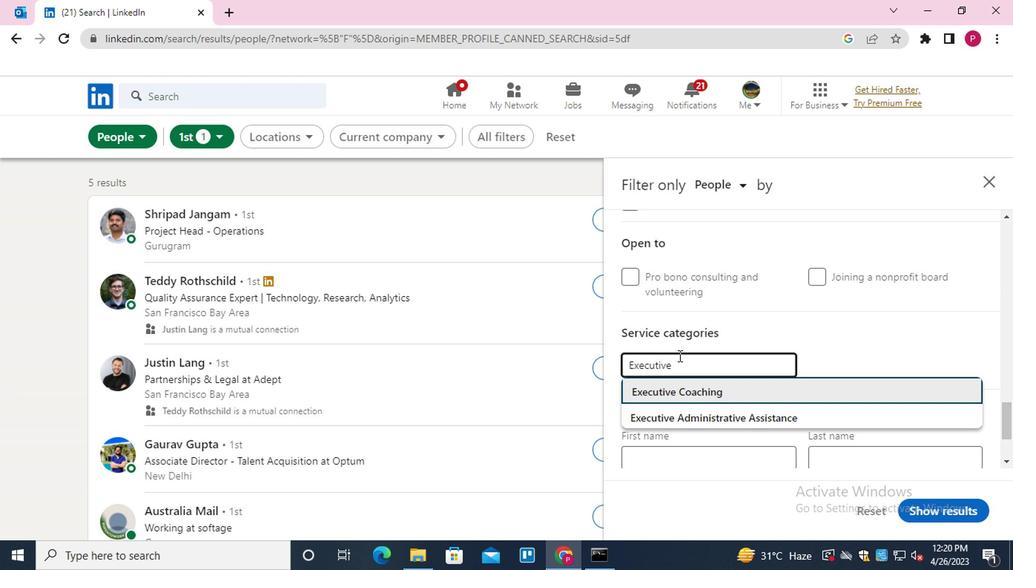 
Action: Mouse moved to (744, 291)
Screenshot: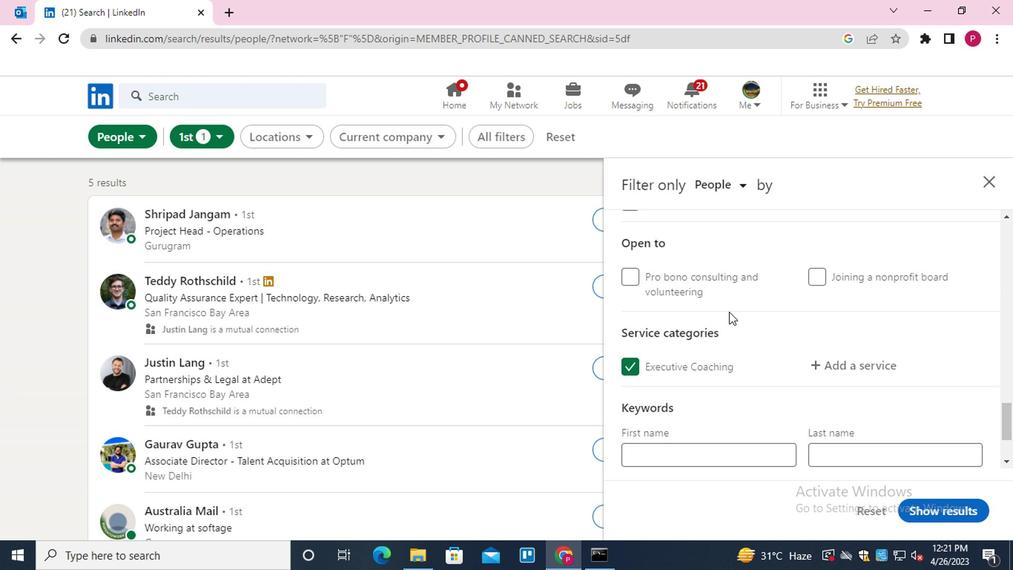 
Action: Mouse scrolled (744, 290) with delta (0, 0)
Screenshot: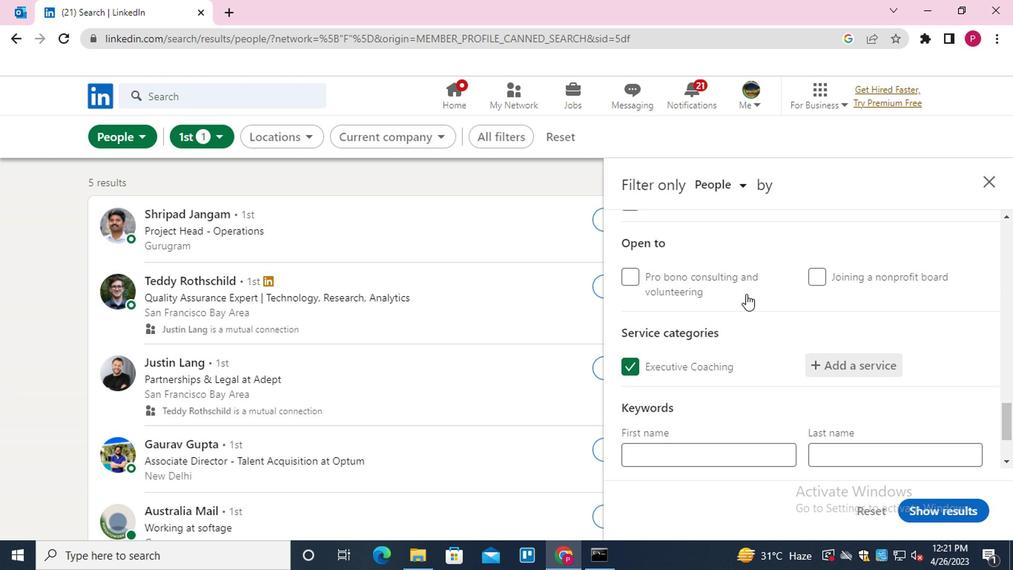
Action: Mouse scrolled (744, 290) with delta (0, 0)
Screenshot: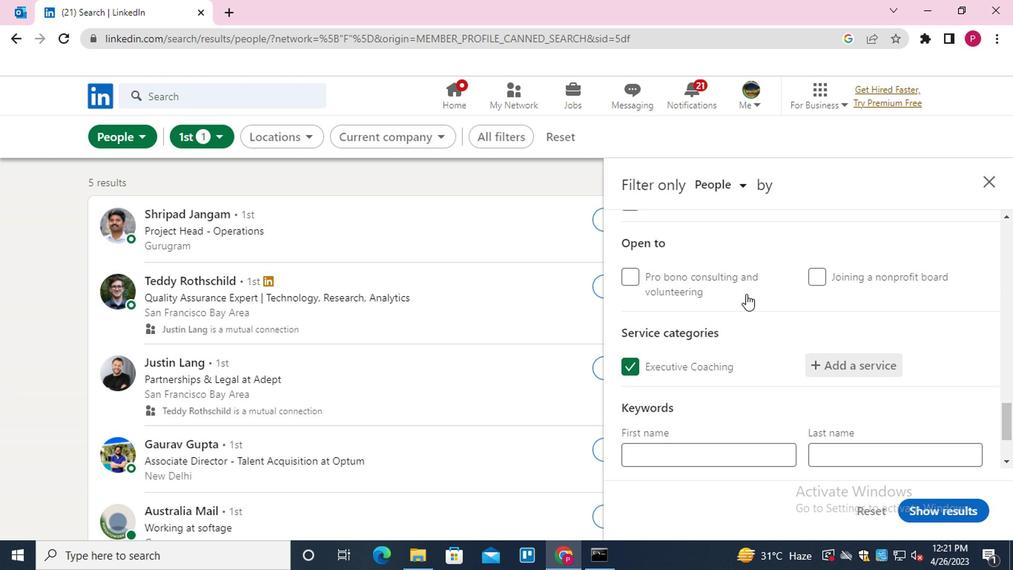 
Action: Mouse scrolled (744, 290) with delta (0, 0)
Screenshot: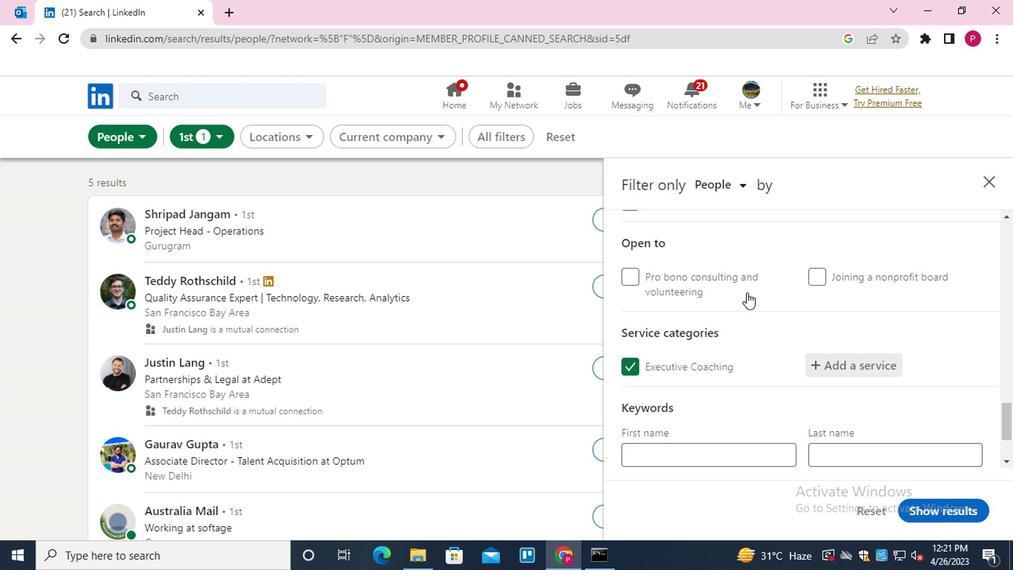 
Action: Mouse scrolled (744, 290) with delta (0, 0)
Screenshot: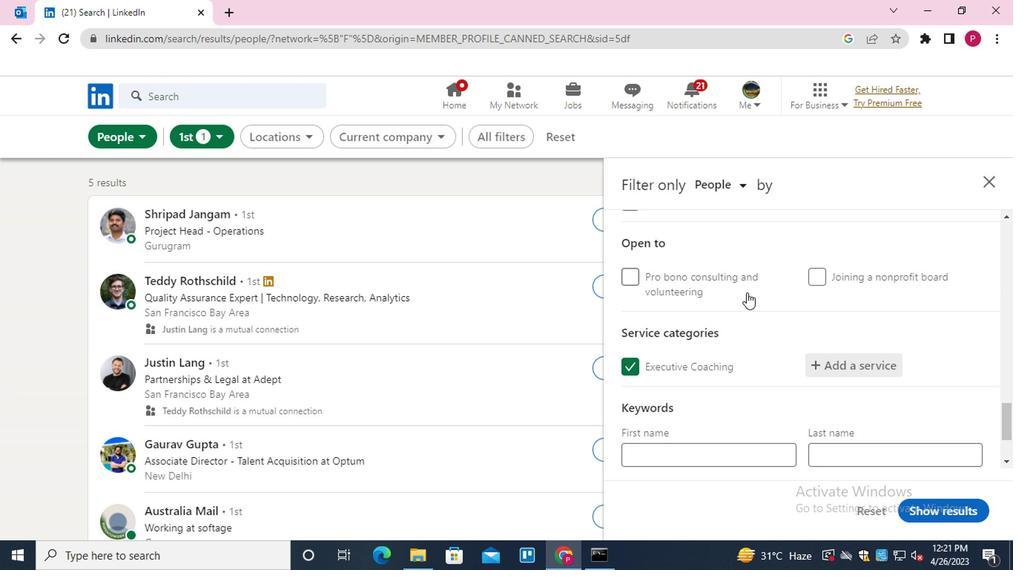 
Action: Mouse moved to (711, 397)
Screenshot: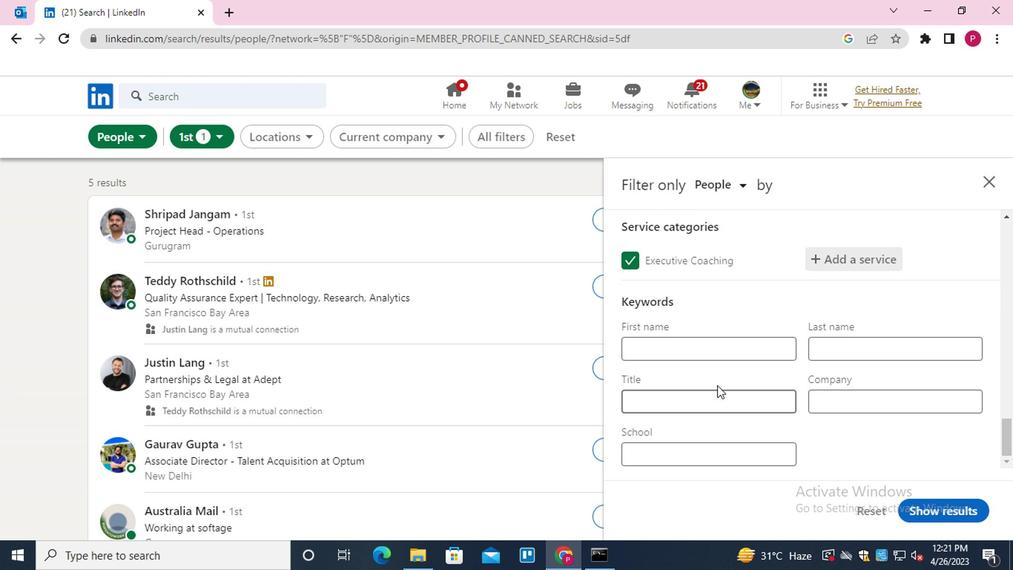 
Action: Mouse pressed left at (711, 397)
Screenshot: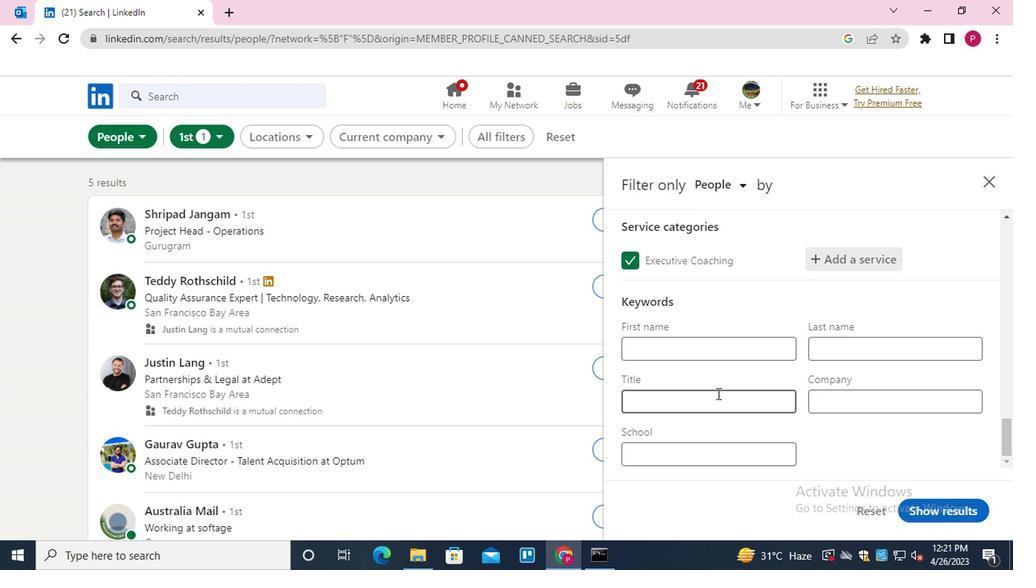 
Action: Key pressed <Key.shift>S
Screenshot: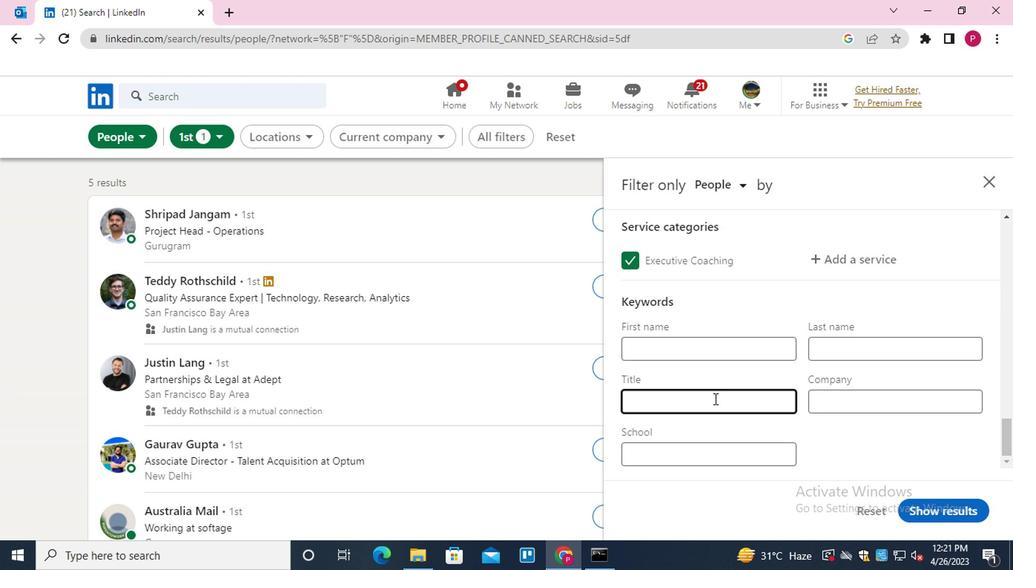 
Action: Mouse moved to (711, 397)
Screenshot: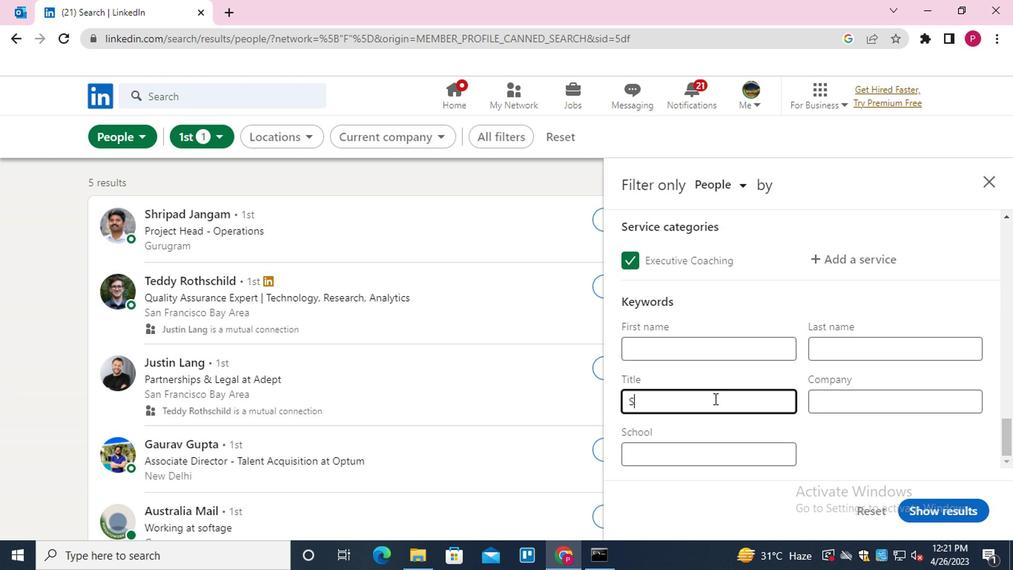 
Action: Key pressed OUND<Key.space><Key.shift>ENGINEER
Screenshot: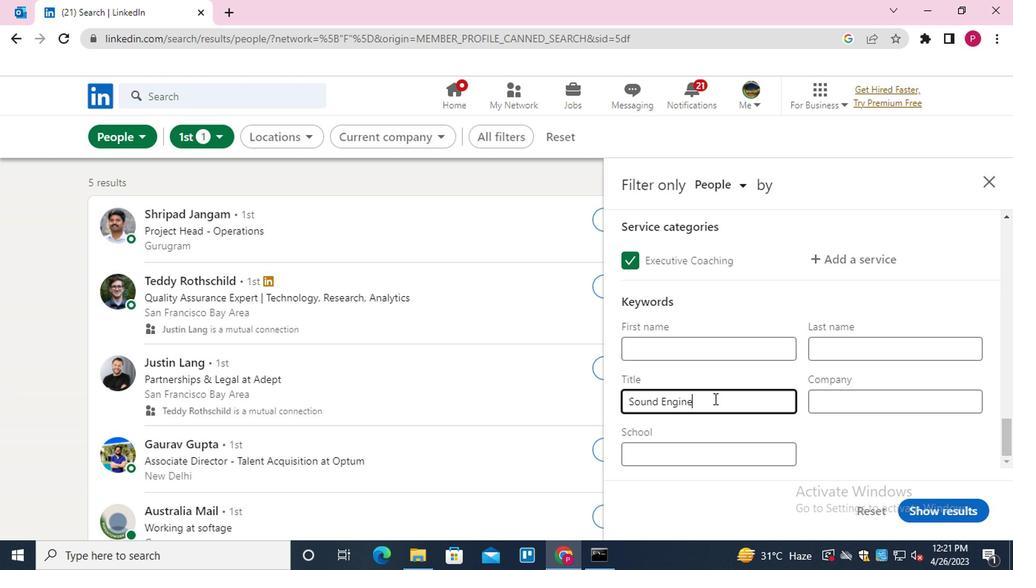 
Action: Mouse moved to (965, 514)
Screenshot: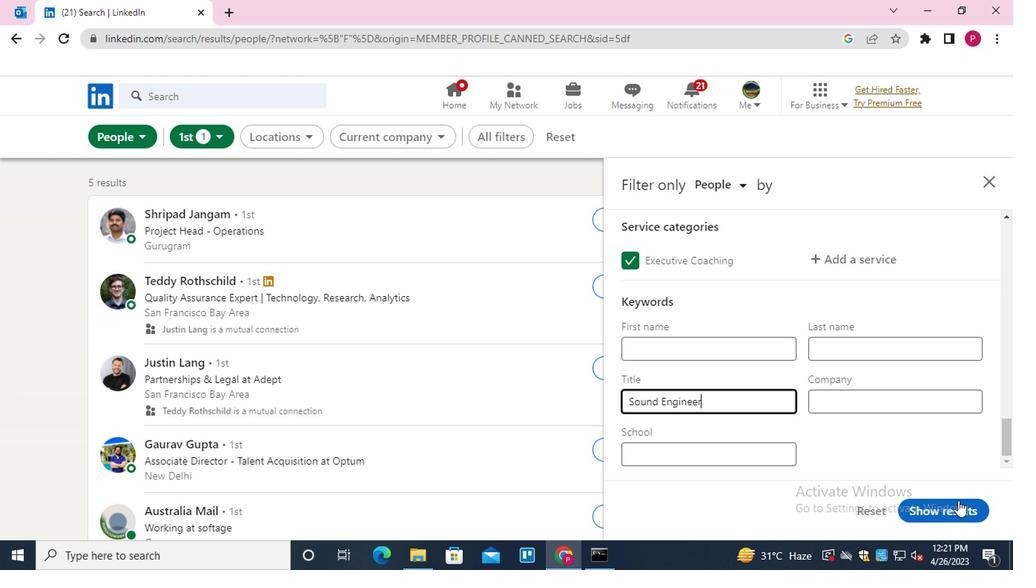 
Action: Mouse pressed left at (965, 514)
Screenshot: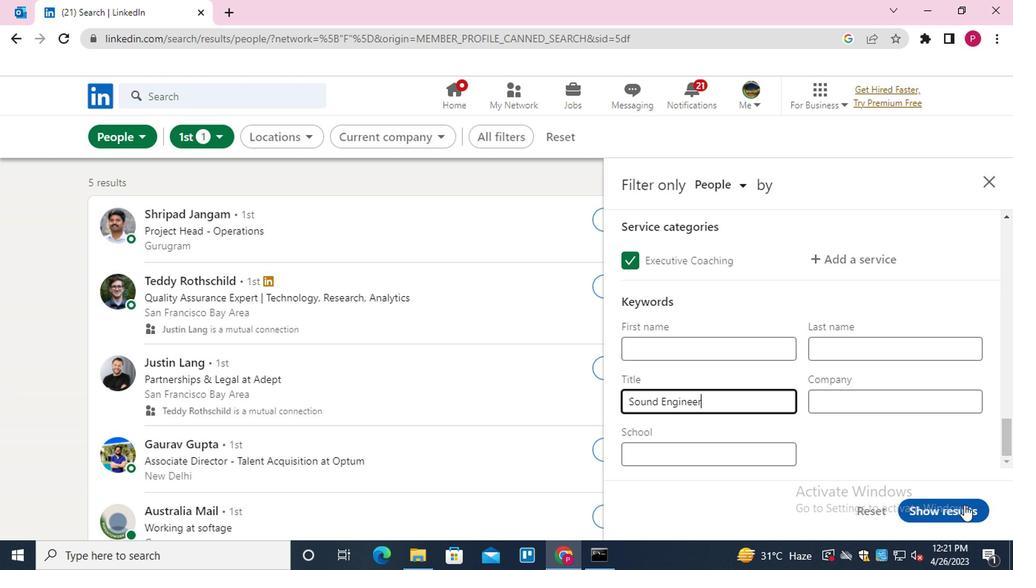 
Action: Mouse moved to (438, 241)
Screenshot: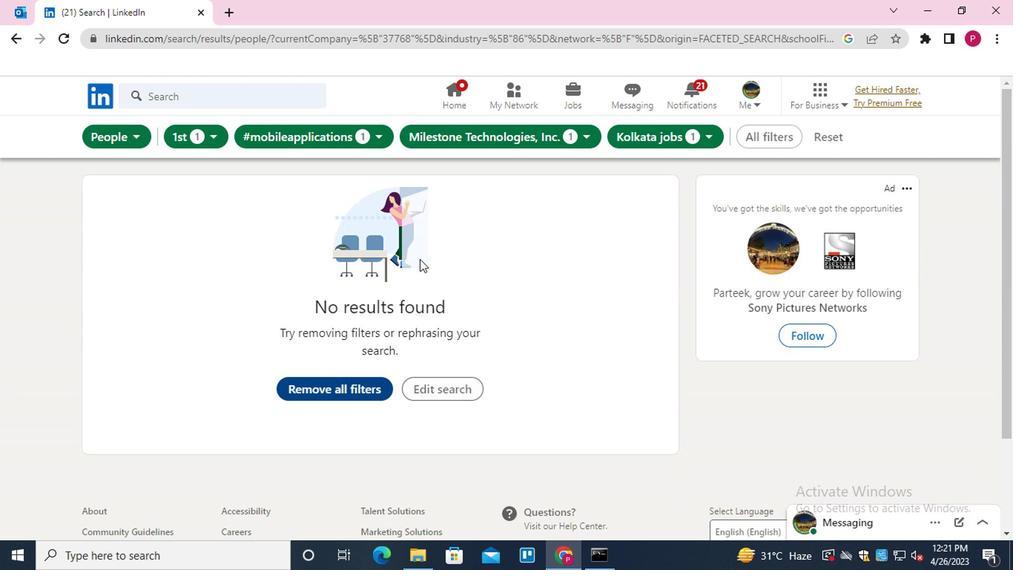 
